 Task: Look for space in Kadayanallur, India from 5th September, 2023 to 13th September, 2023 for 6 adults in price range Rs.15000 to Rs.20000. Place can be entire place with 3 bedrooms having 3 beds and 3 bathrooms. Property type can be house, flat, guest house. Booking option can be shelf check-in. Required host language is English.
Action: Mouse moved to (445, 111)
Screenshot: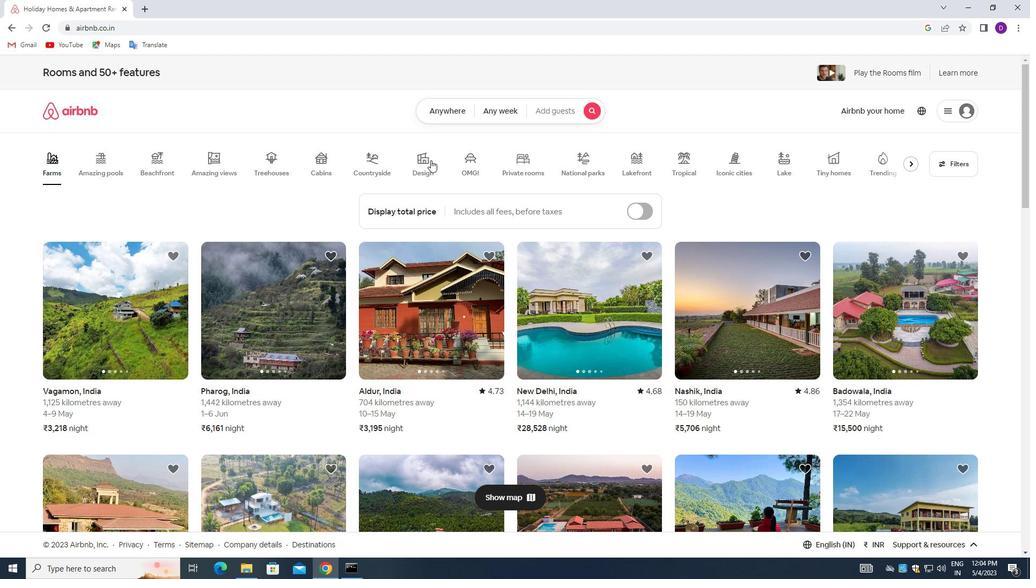 
Action: Mouse pressed left at (445, 111)
Screenshot: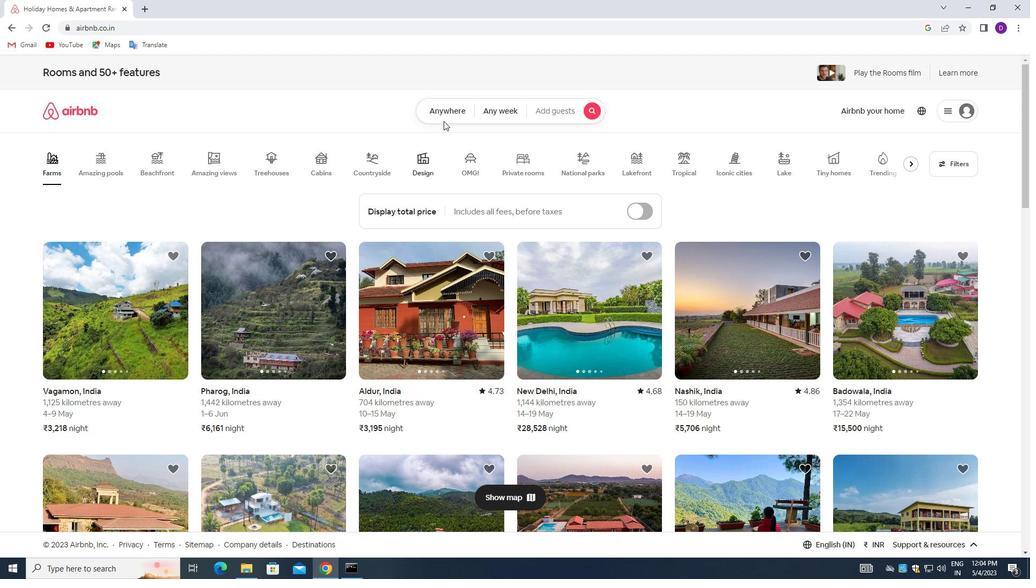 
Action: Mouse moved to (385, 151)
Screenshot: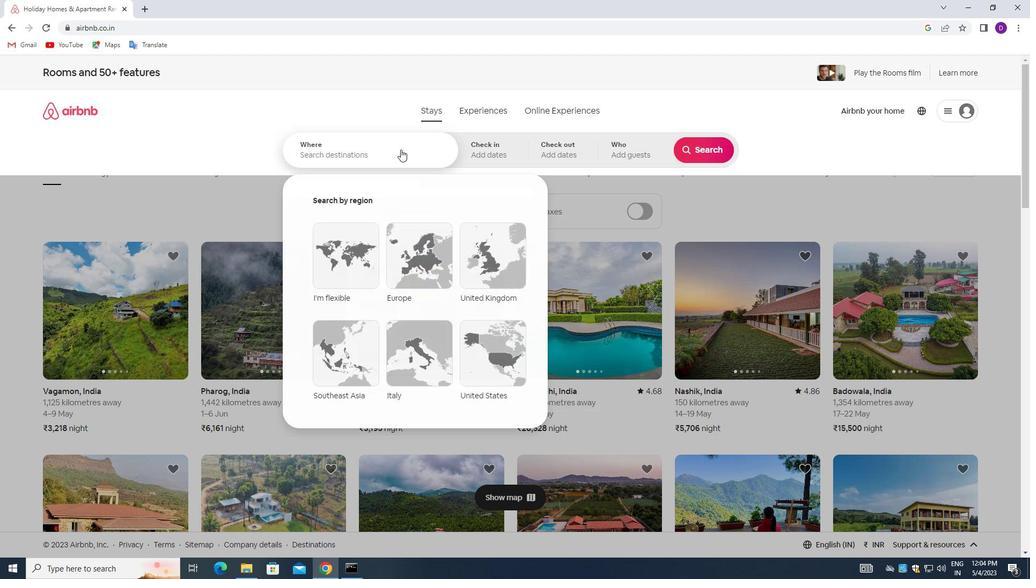 
Action: Mouse pressed left at (385, 151)
Screenshot: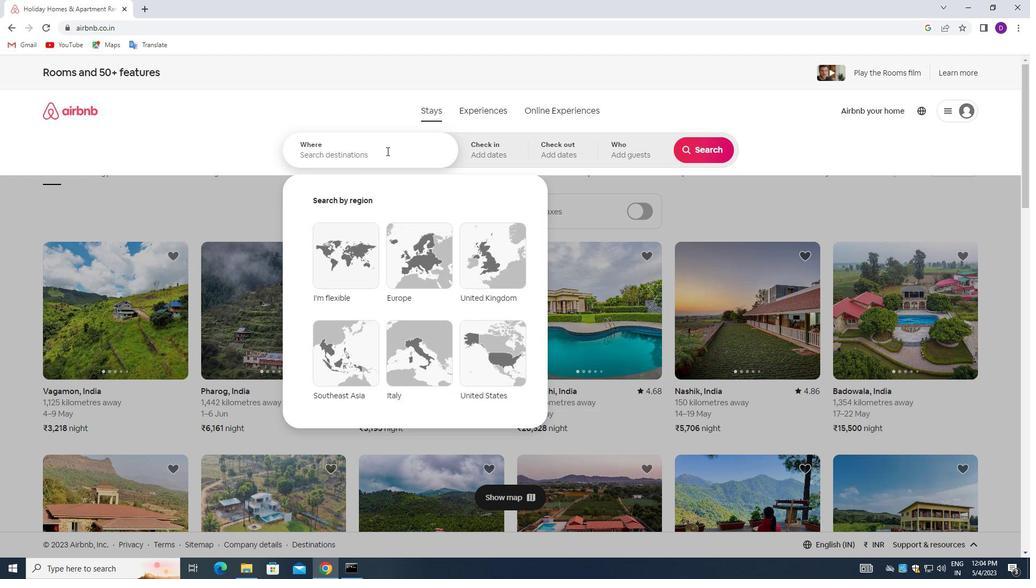 
Action: Mouse moved to (222, 140)
Screenshot: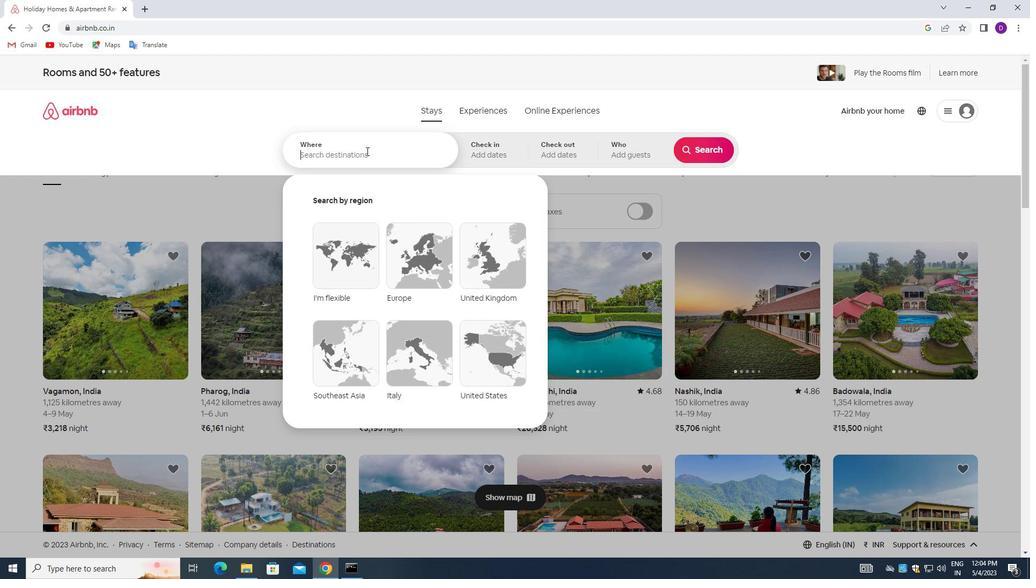 
Action: Key pressed <Key.shift>KADAYANALLUR,<Key.space><Key.shift>INDIA<Key.enter>
Screenshot: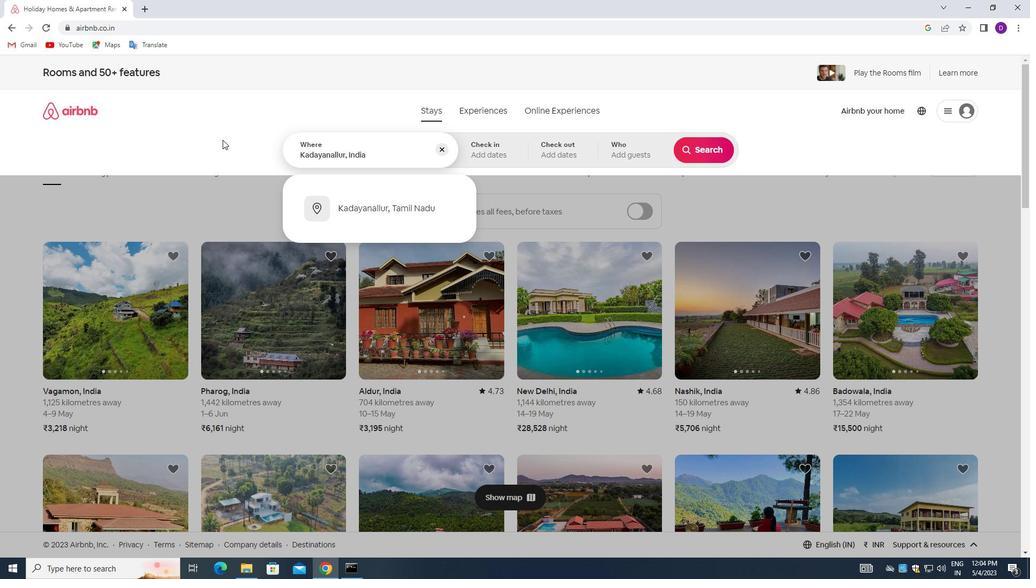 
Action: Mouse moved to (699, 237)
Screenshot: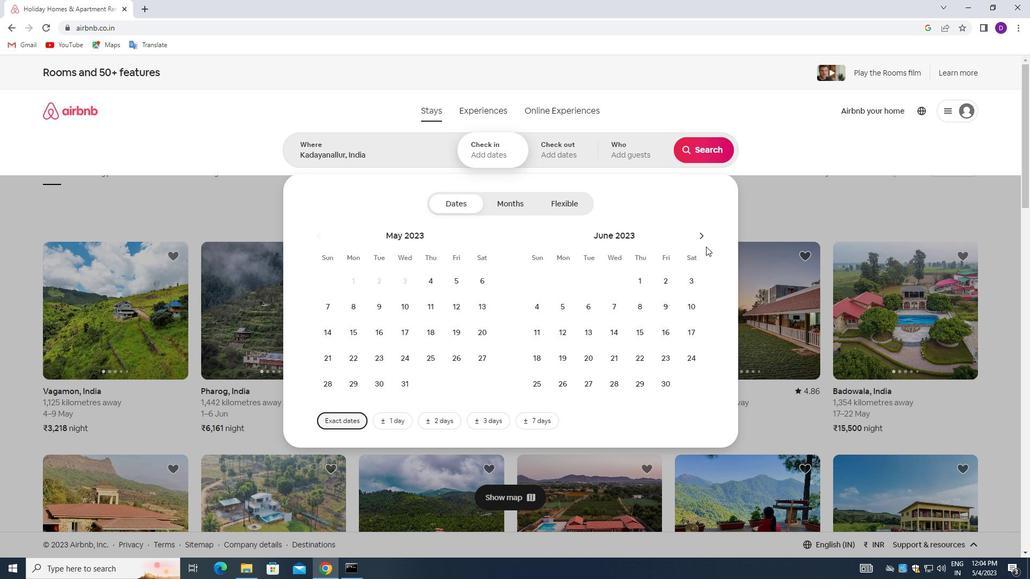 
Action: Mouse pressed left at (699, 237)
Screenshot: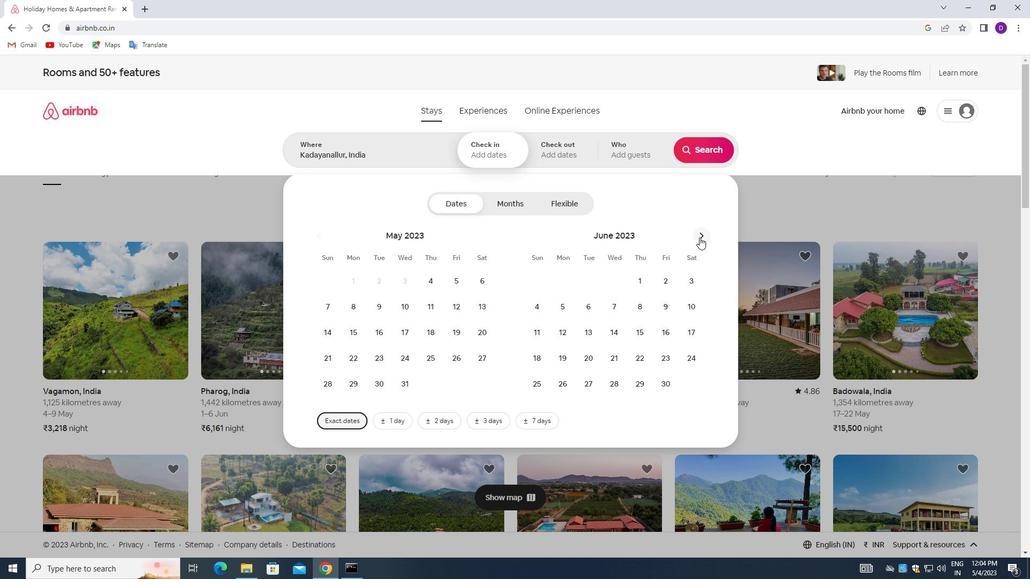 
Action: Mouse pressed left at (699, 237)
Screenshot: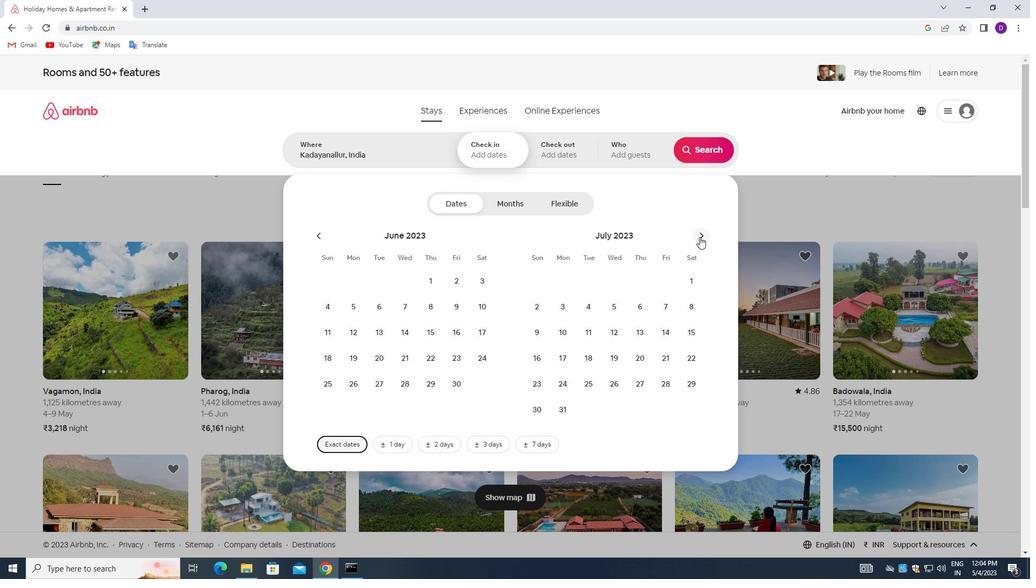 
Action: Mouse pressed left at (699, 237)
Screenshot: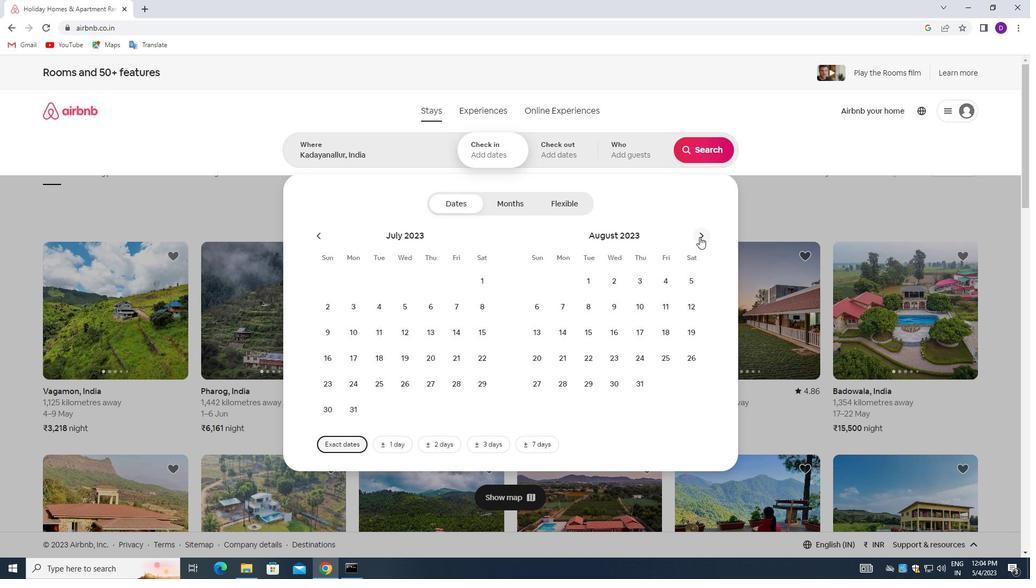 
Action: Mouse moved to (588, 307)
Screenshot: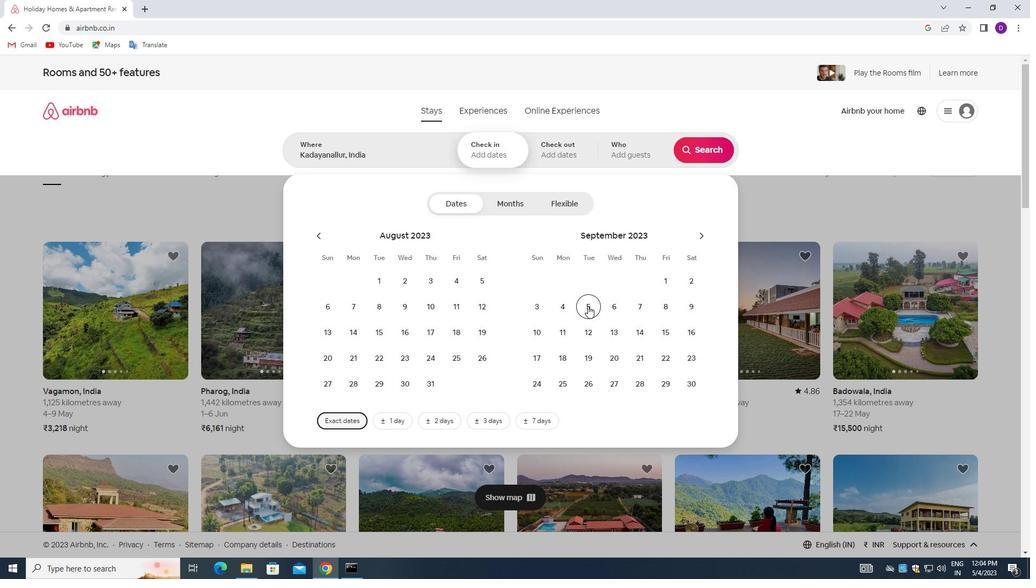 
Action: Mouse pressed left at (588, 307)
Screenshot: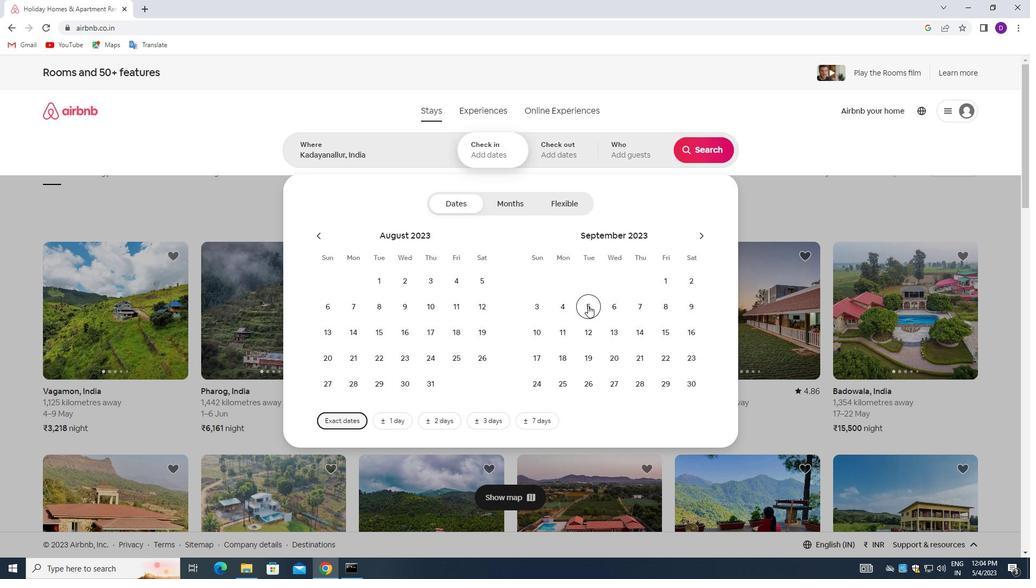 
Action: Mouse moved to (609, 331)
Screenshot: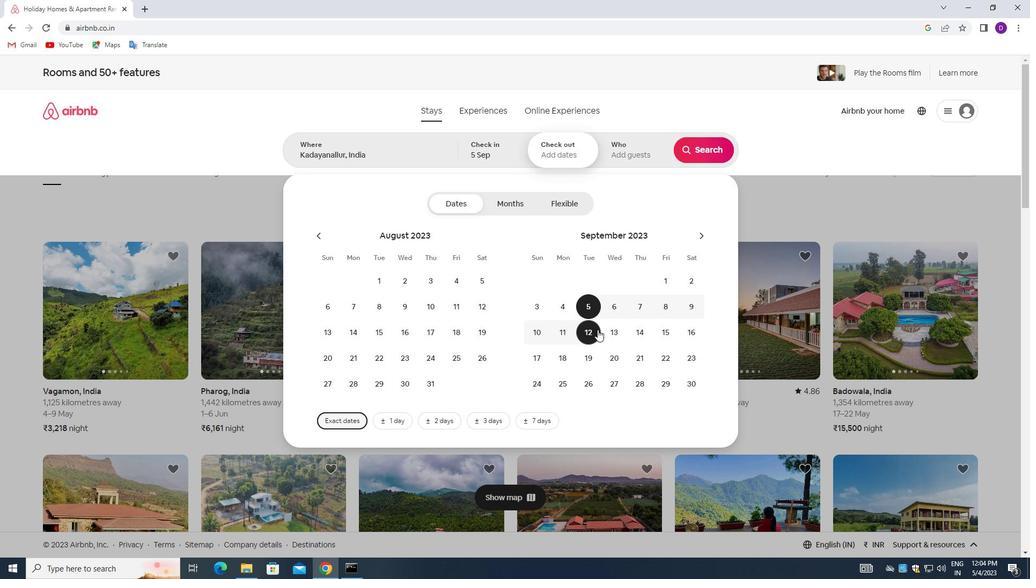 
Action: Mouse pressed left at (609, 331)
Screenshot: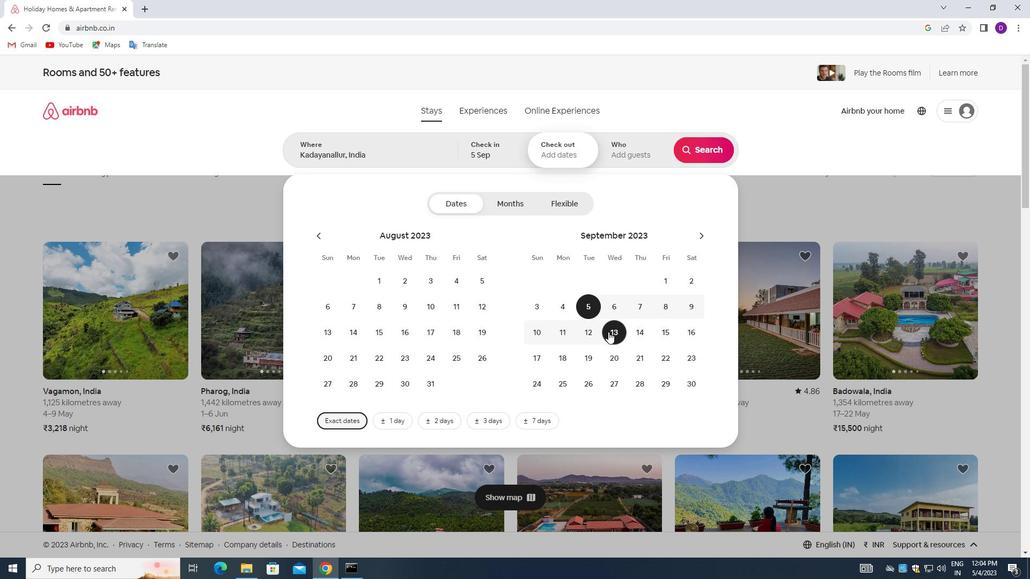 
Action: Mouse moved to (631, 151)
Screenshot: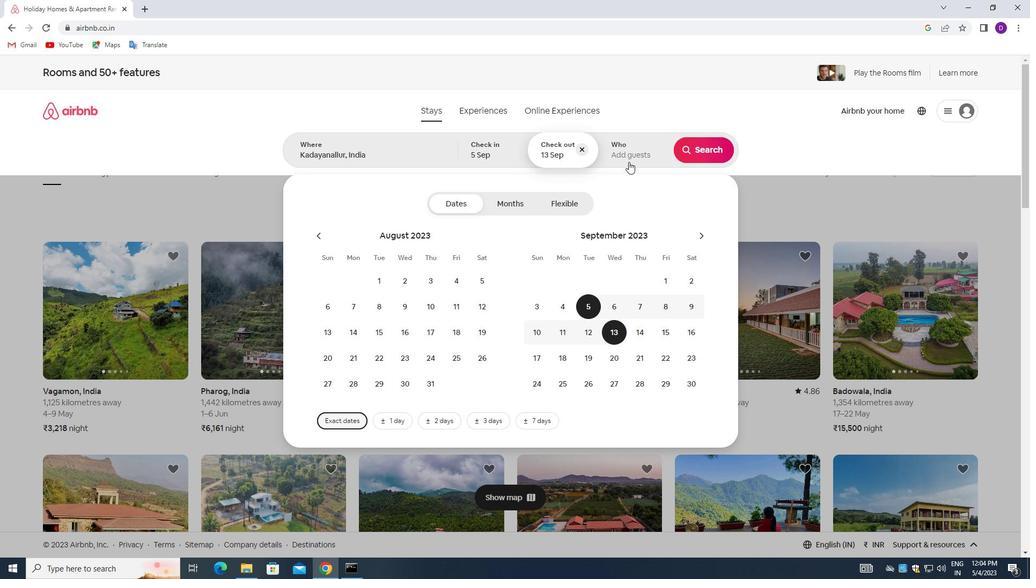 
Action: Mouse pressed left at (631, 151)
Screenshot: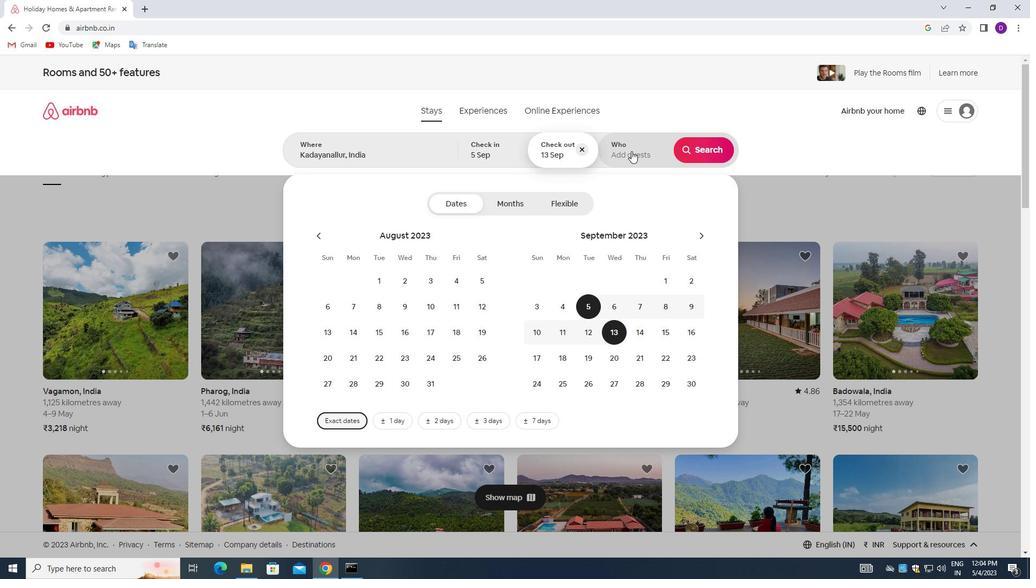 
Action: Mouse moved to (708, 209)
Screenshot: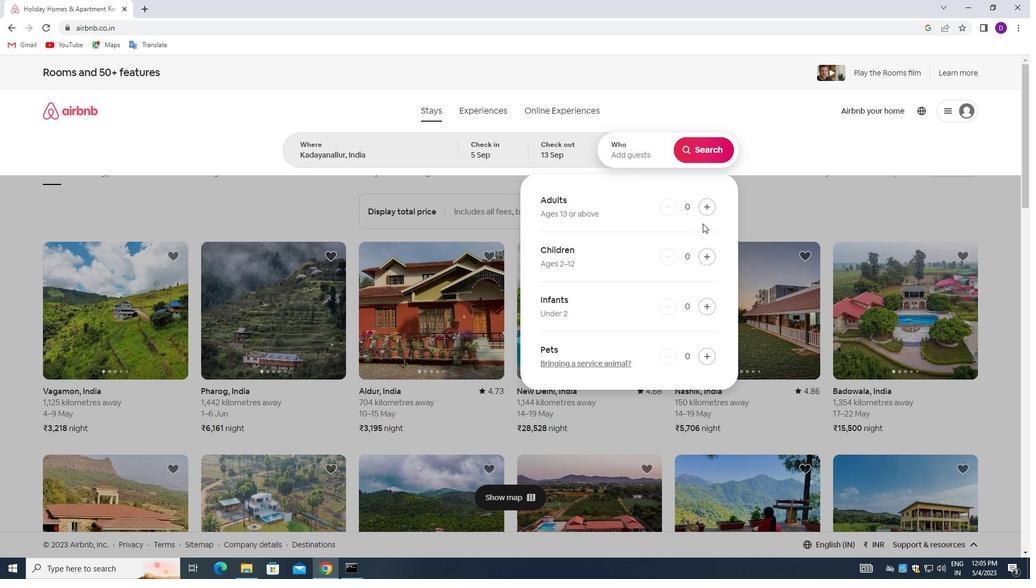 
Action: Mouse pressed left at (708, 209)
Screenshot: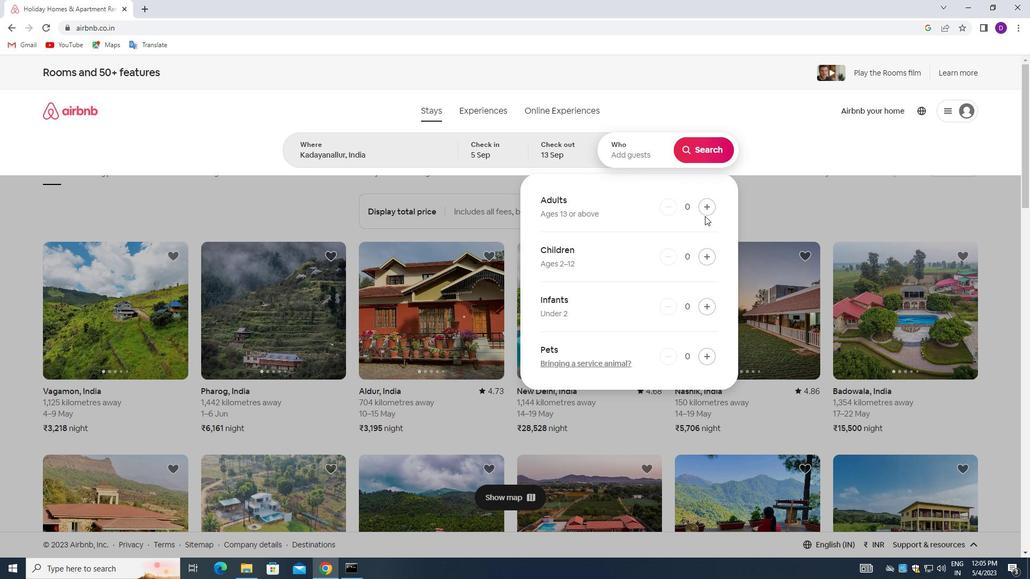 
Action: Mouse moved to (708, 209)
Screenshot: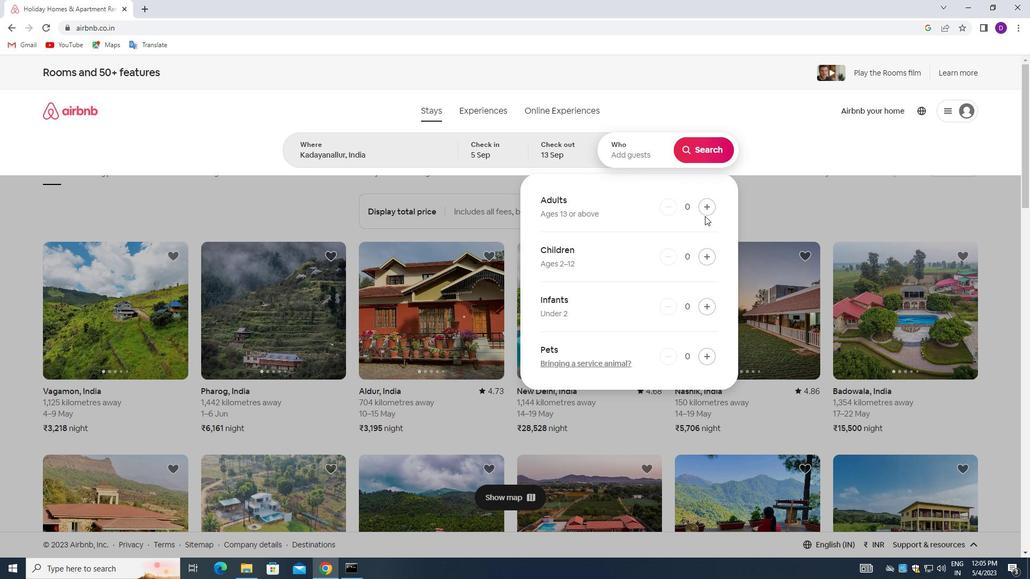 
Action: Mouse pressed left at (708, 209)
Screenshot: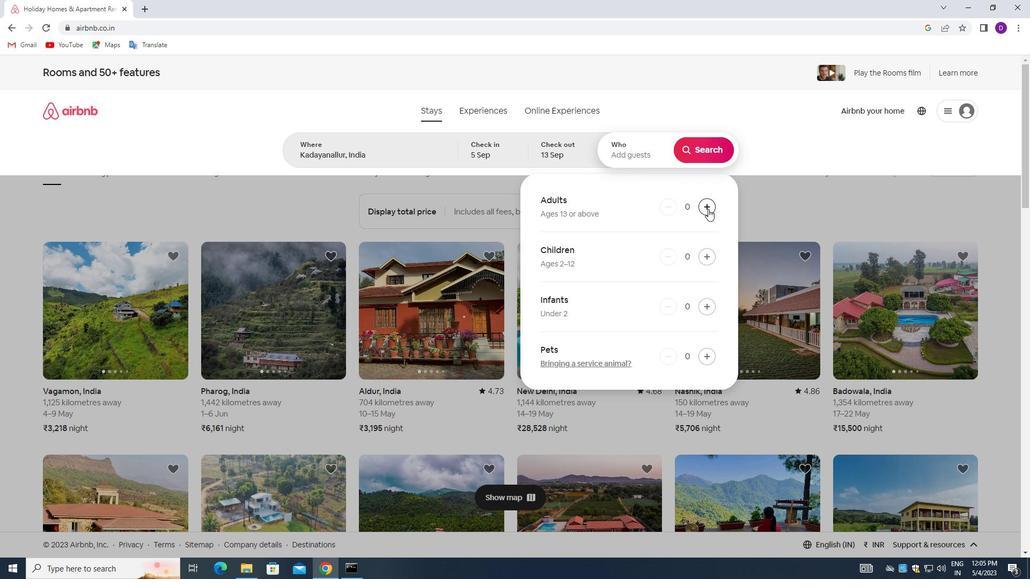 
Action: Mouse pressed left at (708, 209)
Screenshot: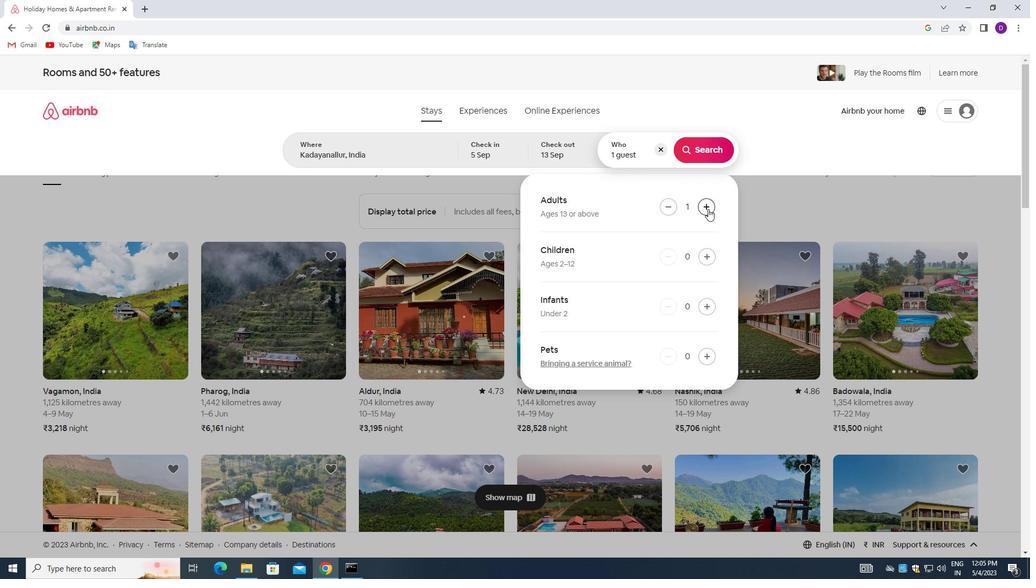 
Action: Mouse pressed left at (708, 209)
Screenshot: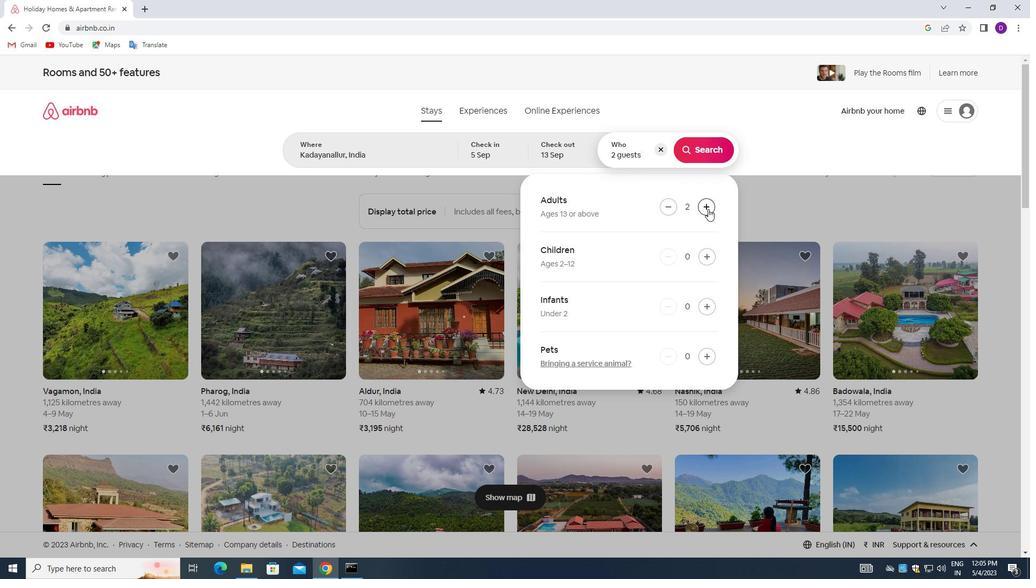 
Action: Mouse pressed left at (708, 209)
Screenshot: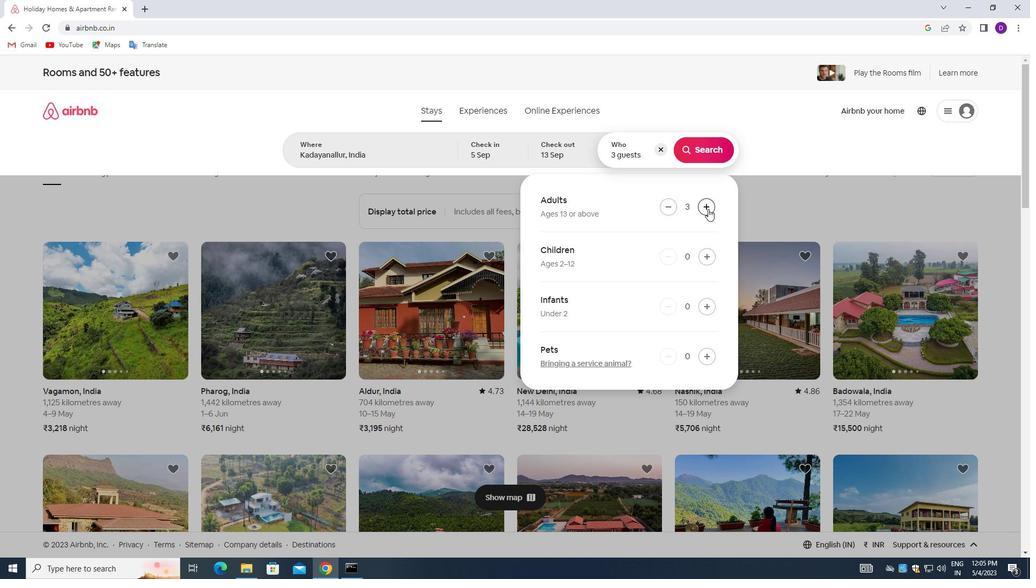 
Action: Mouse pressed left at (708, 209)
Screenshot: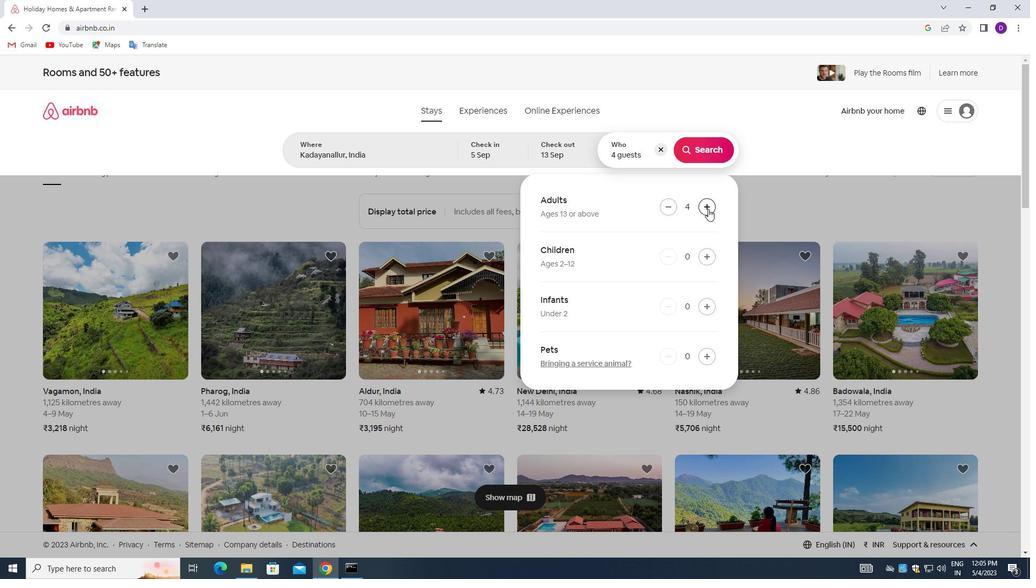 
Action: Mouse moved to (696, 152)
Screenshot: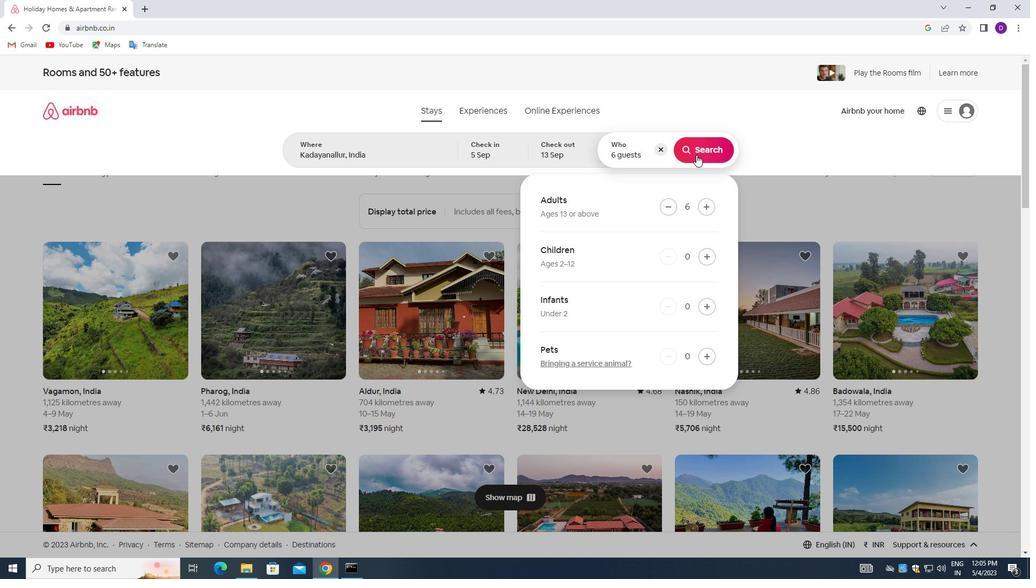 
Action: Mouse pressed left at (696, 152)
Screenshot: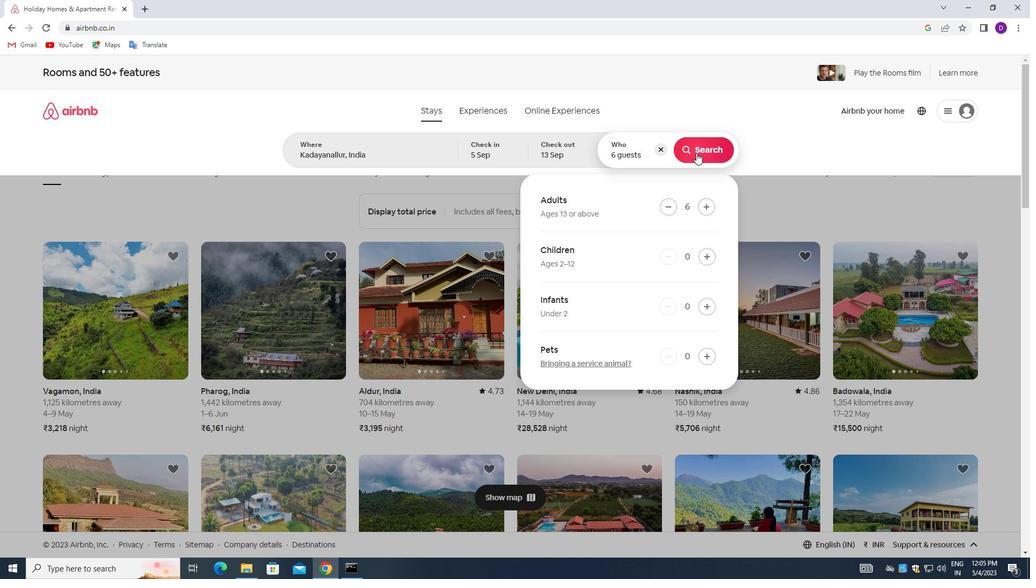 
Action: Mouse moved to (970, 116)
Screenshot: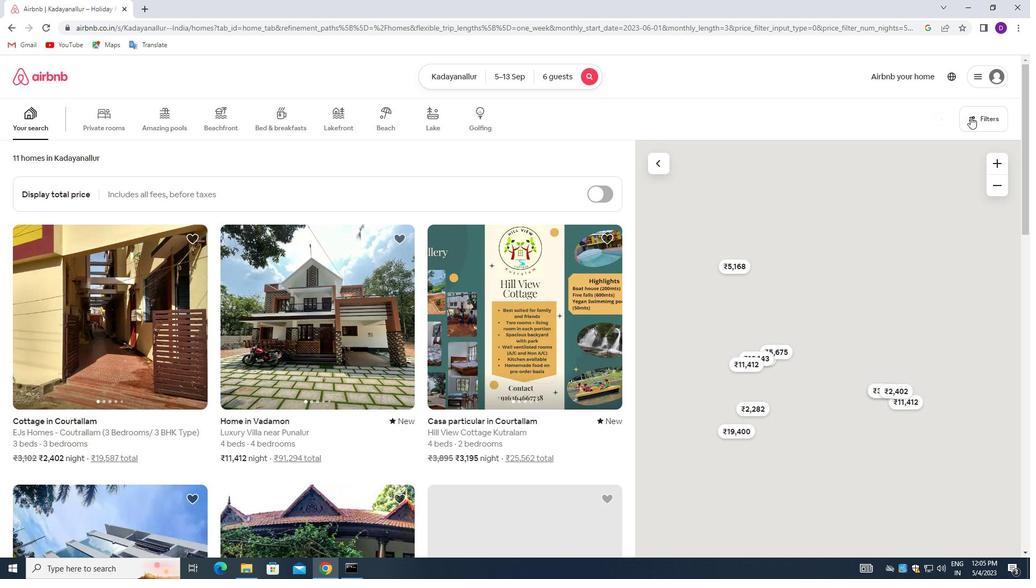 
Action: Mouse pressed left at (970, 116)
Screenshot: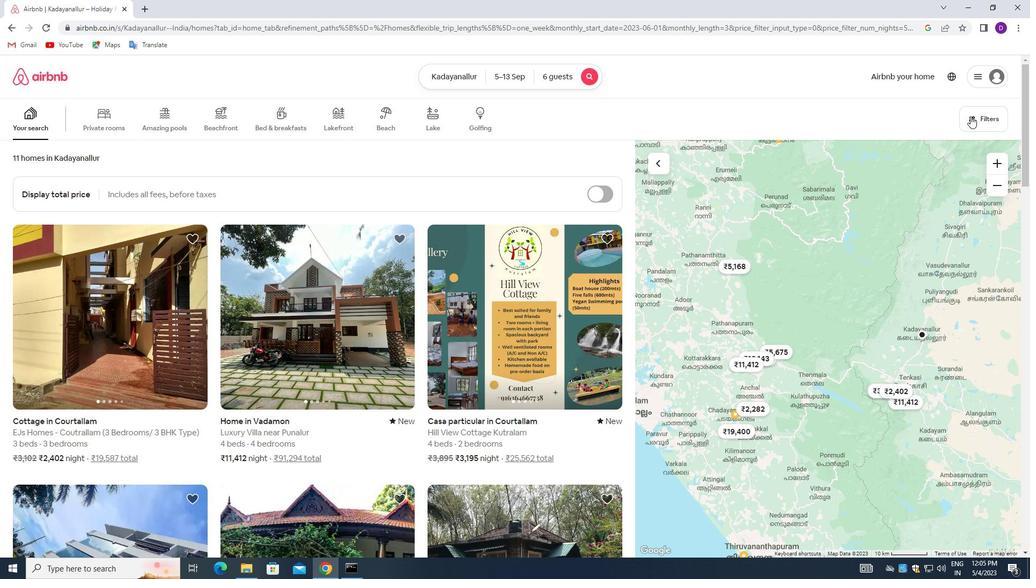 
Action: Mouse moved to (374, 254)
Screenshot: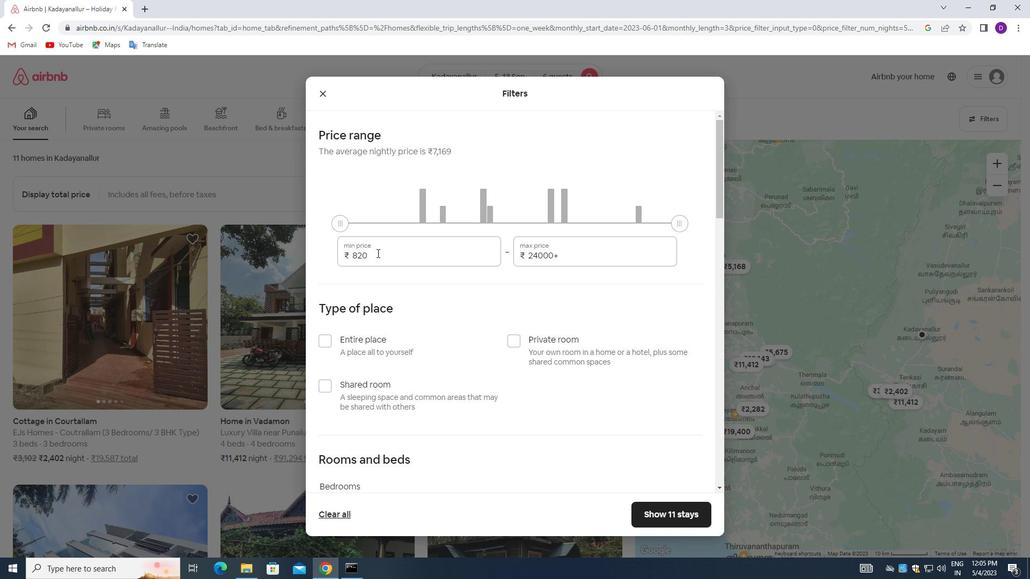 
Action: Mouse pressed left at (374, 254)
Screenshot: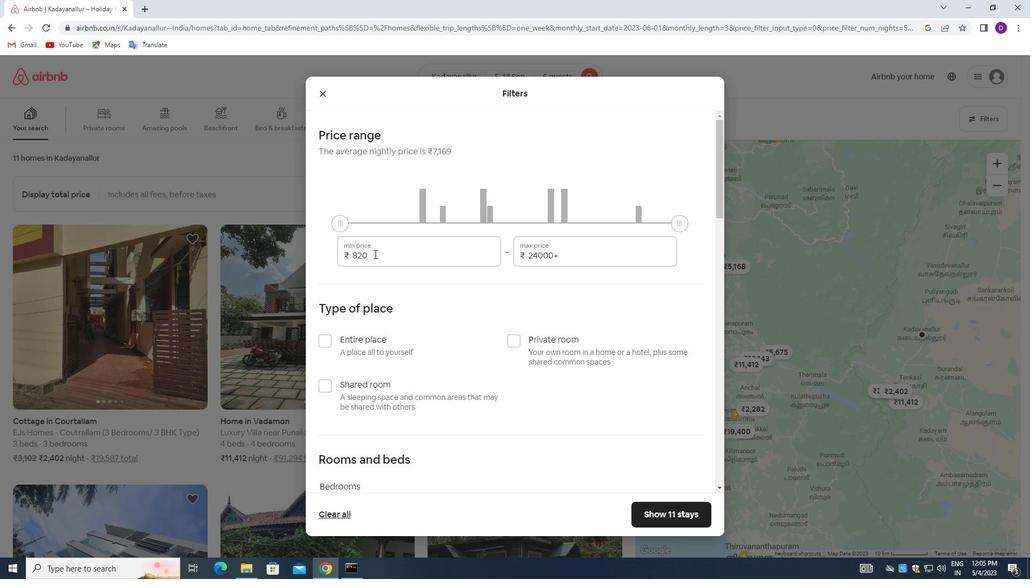 
Action: Mouse pressed left at (374, 254)
Screenshot: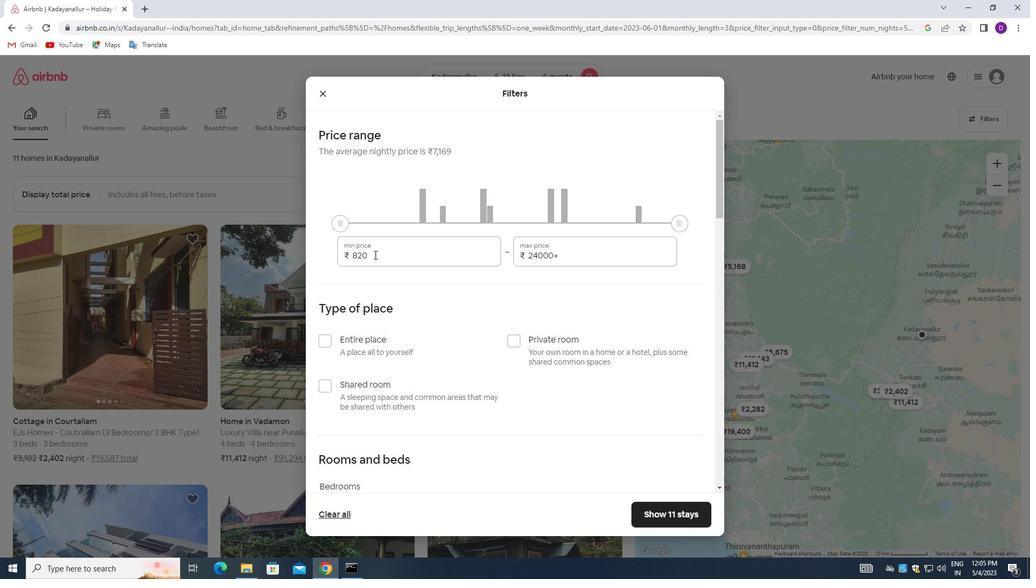 
Action: Key pressed 15000<Key.tab>20000
Screenshot: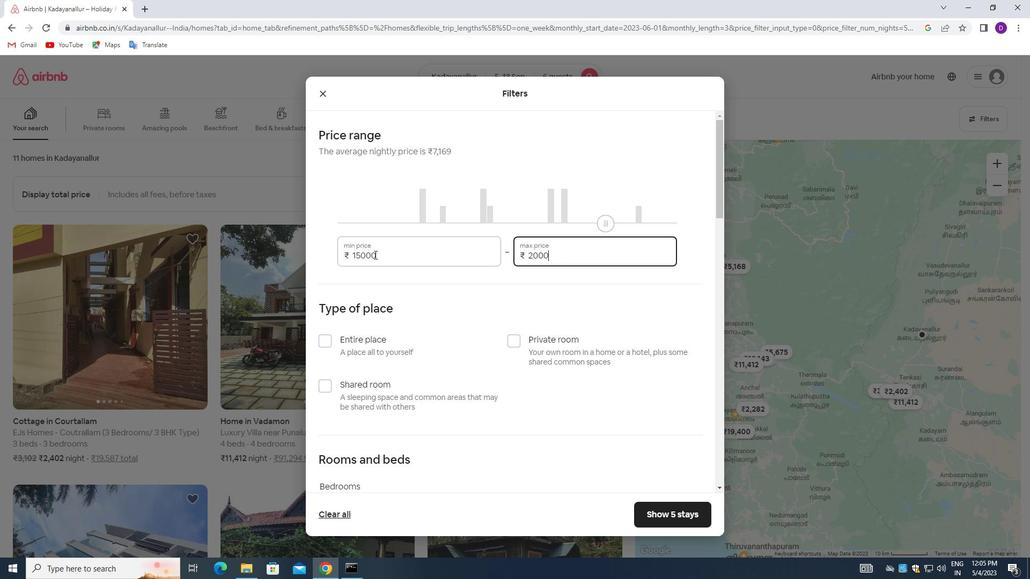 
Action: Mouse moved to (459, 356)
Screenshot: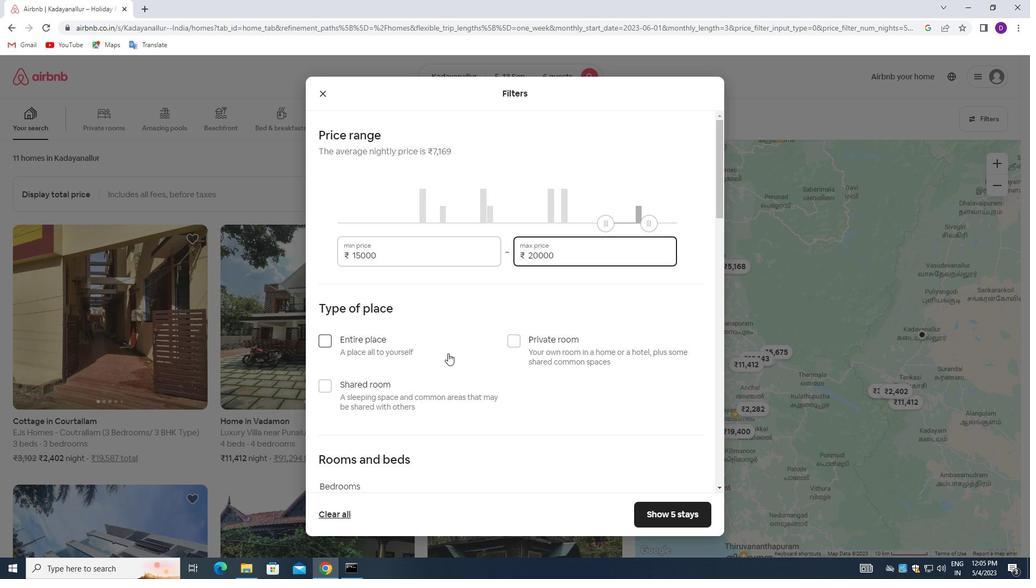 
Action: Mouse scrolled (459, 355) with delta (0, 0)
Screenshot: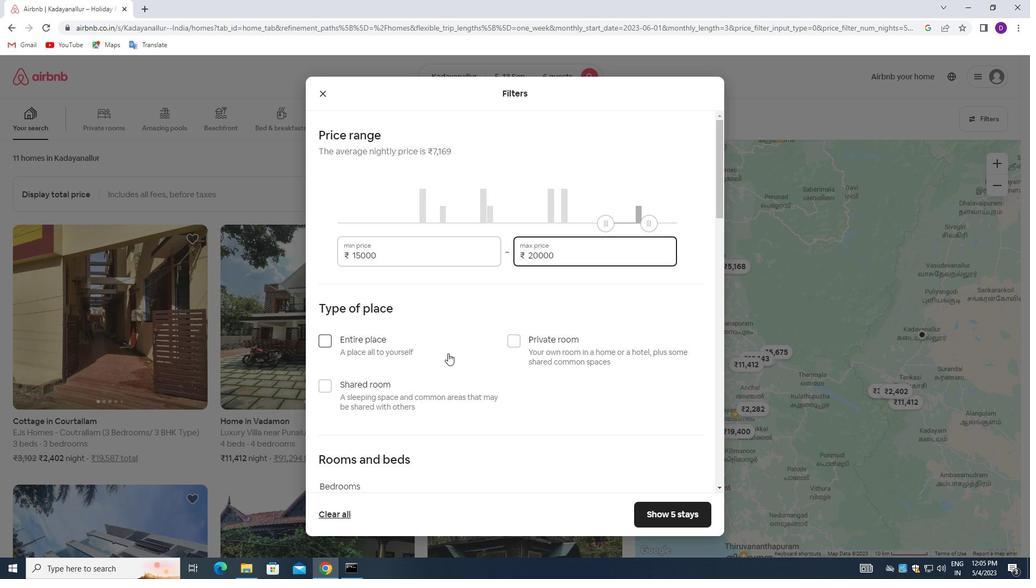 
Action: Mouse moved to (330, 288)
Screenshot: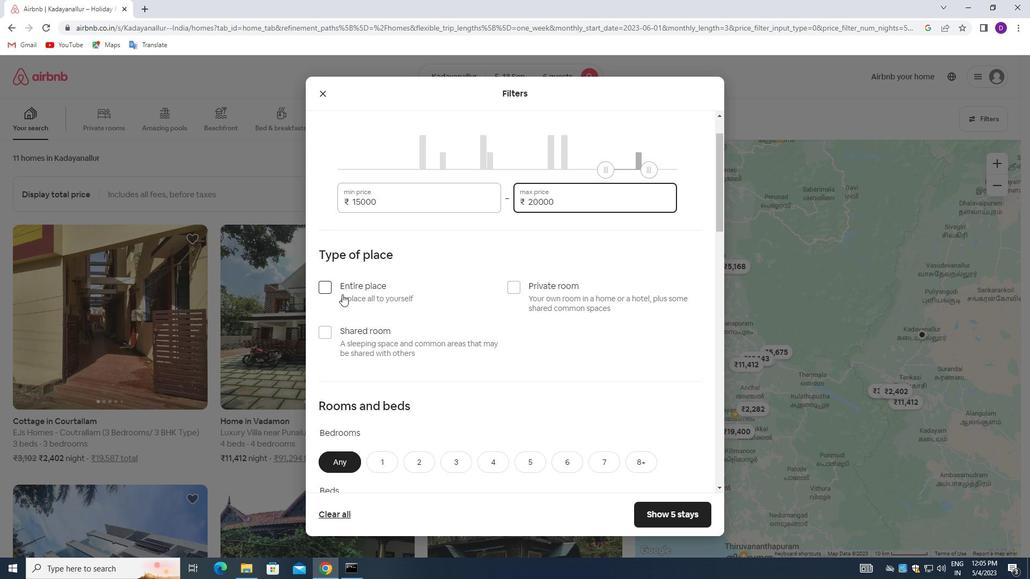 
Action: Mouse pressed left at (330, 288)
Screenshot: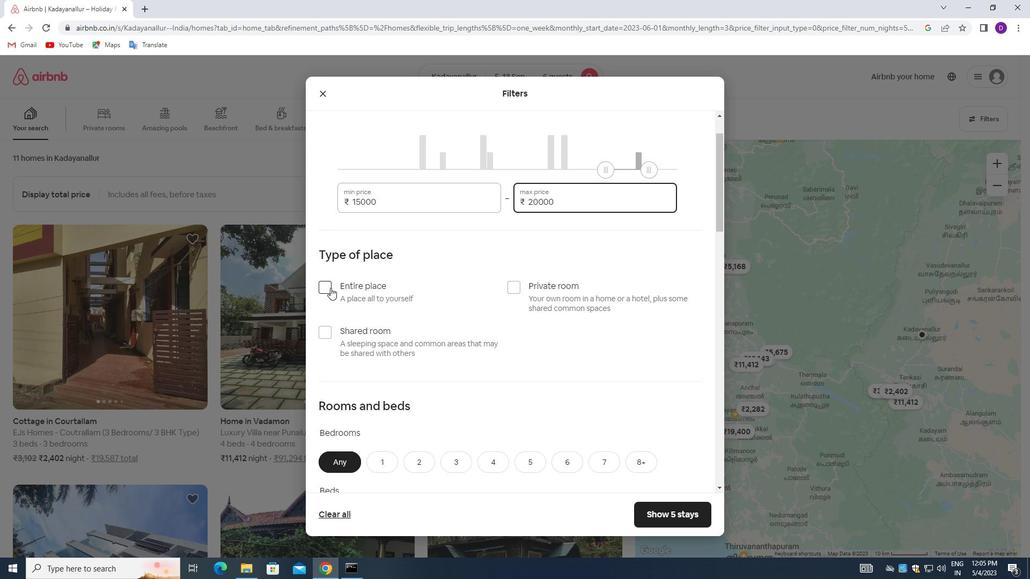 
Action: Mouse moved to (463, 316)
Screenshot: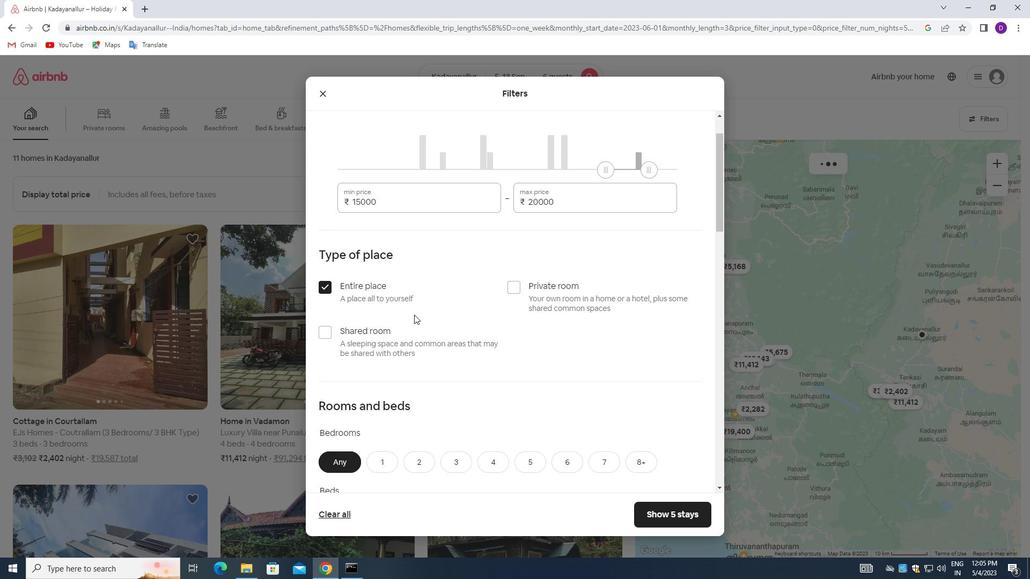 
Action: Mouse scrolled (463, 316) with delta (0, 0)
Screenshot: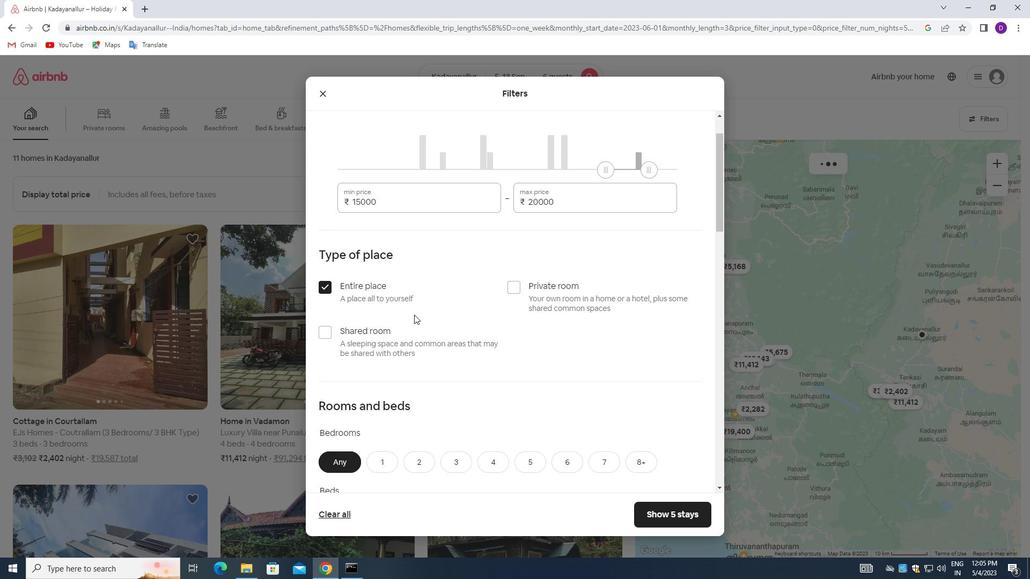 
Action: Mouse moved to (465, 317)
Screenshot: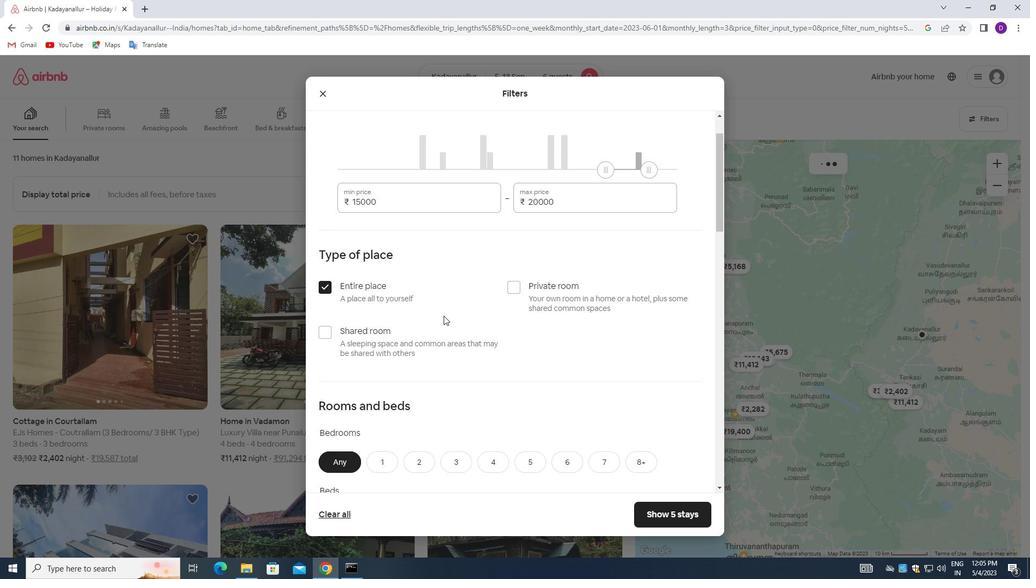 
Action: Mouse scrolled (465, 317) with delta (0, 0)
Screenshot: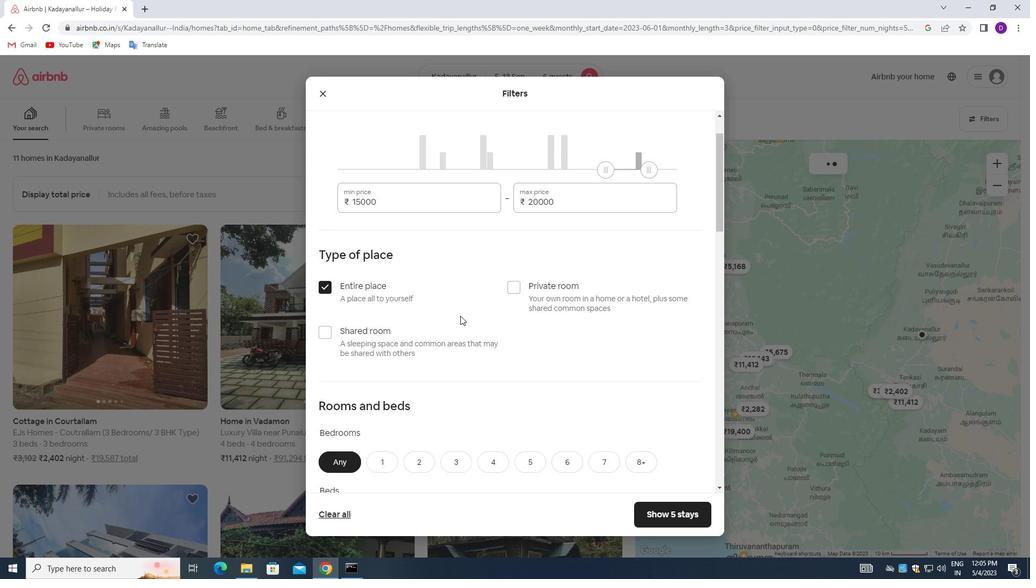 
Action: Mouse moved to (418, 353)
Screenshot: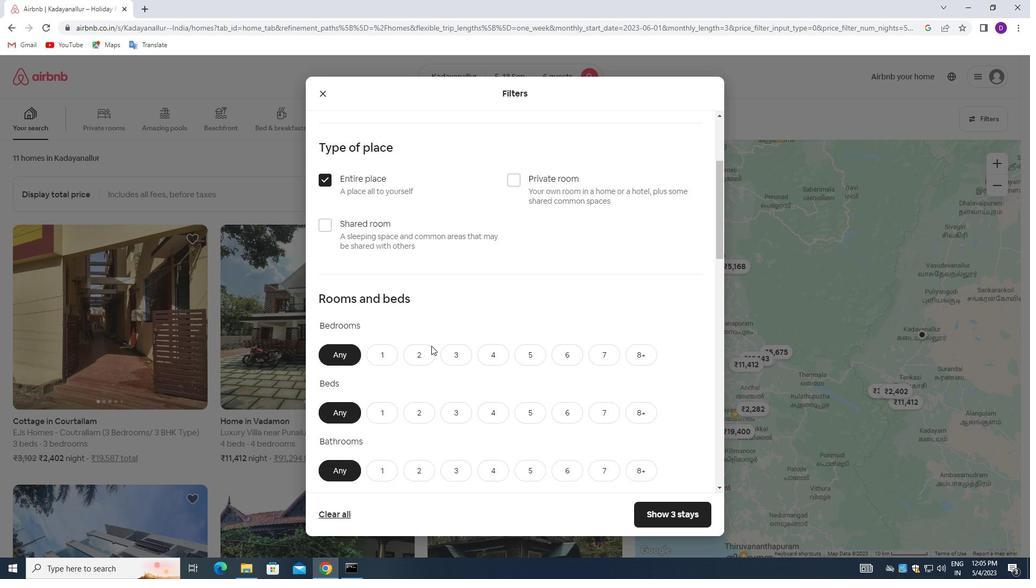 
Action: Mouse pressed left at (418, 353)
Screenshot: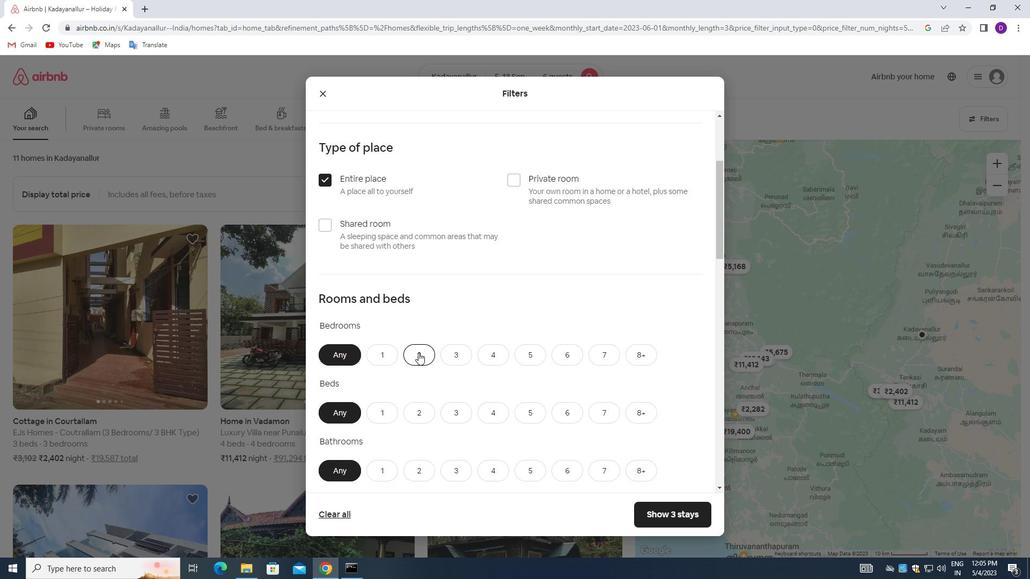 
Action: Mouse moved to (448, 353)
Screenshot: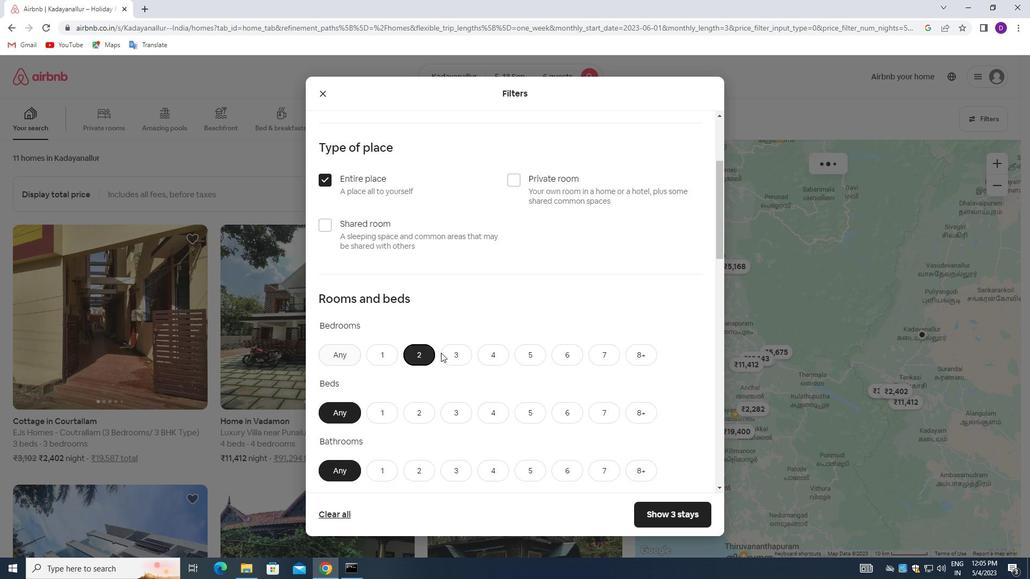 
Action: Mouse pressed left at (448, 353)
Screenshot: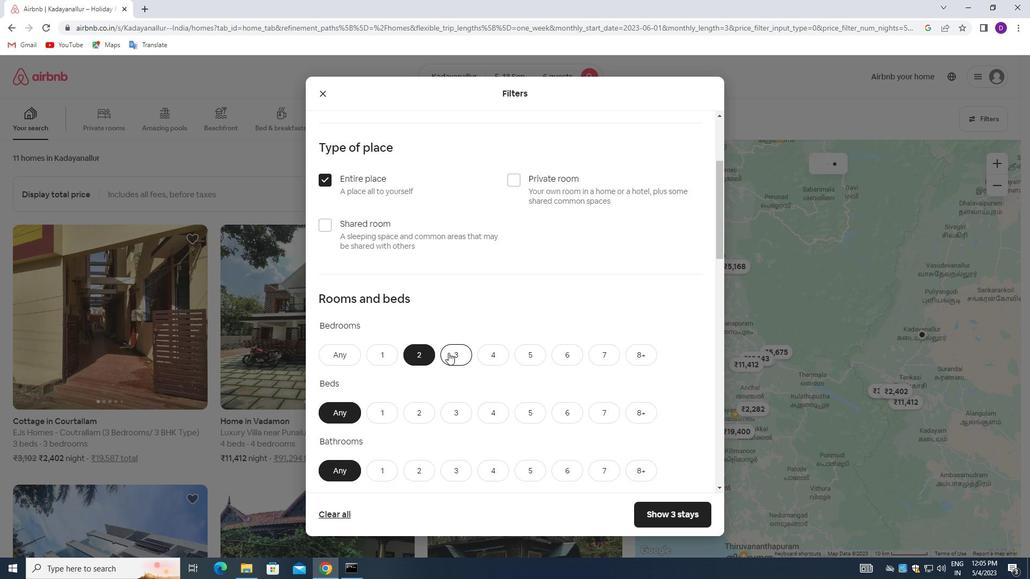 
Action: Mouse moved to (449, 353)
Screenshot: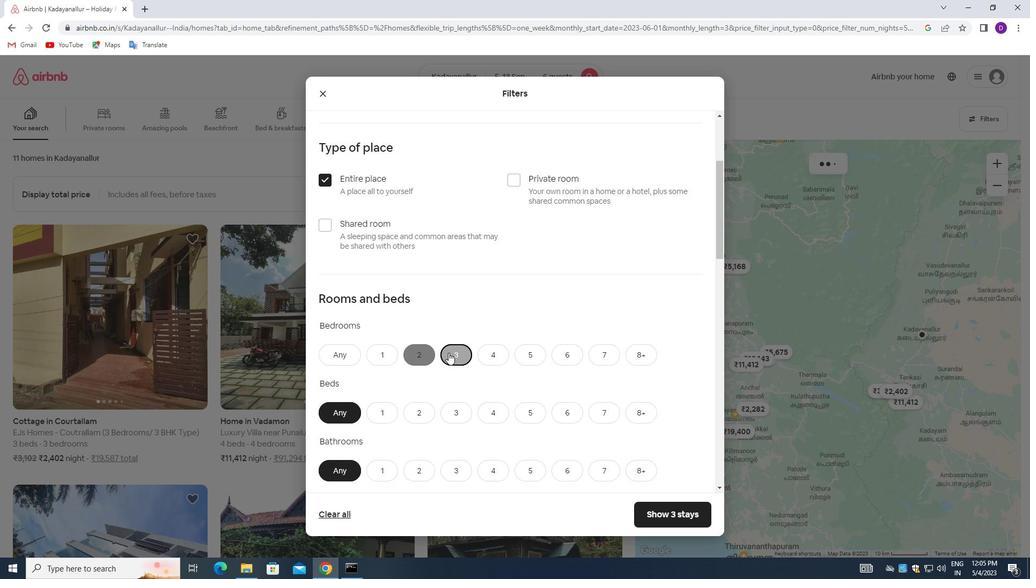 
Action: Mouse scrolled (449, 352) with delta (0, 0)
Screenshot: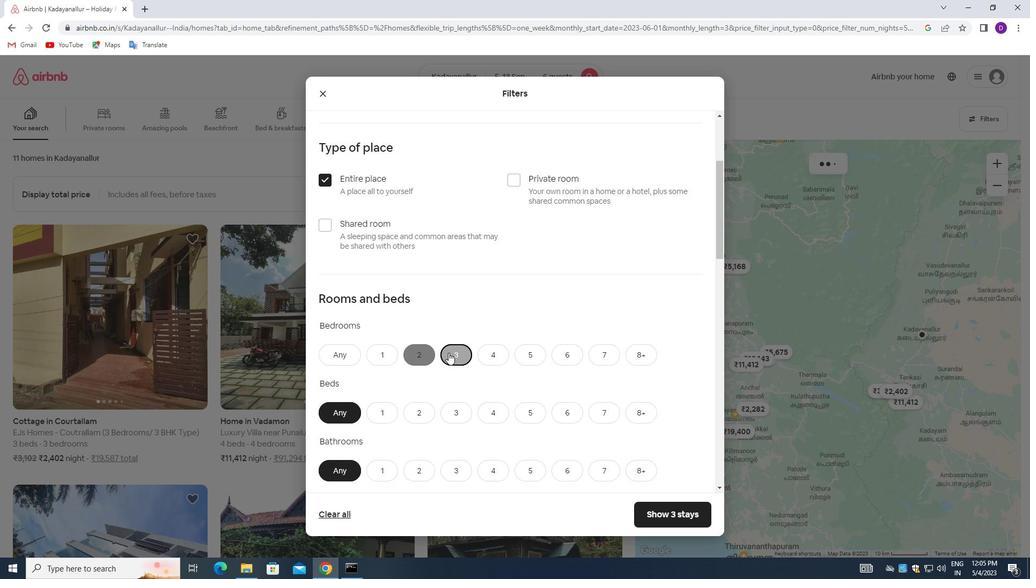 
Action: Mouse moved to (451, 355)
Screenshot: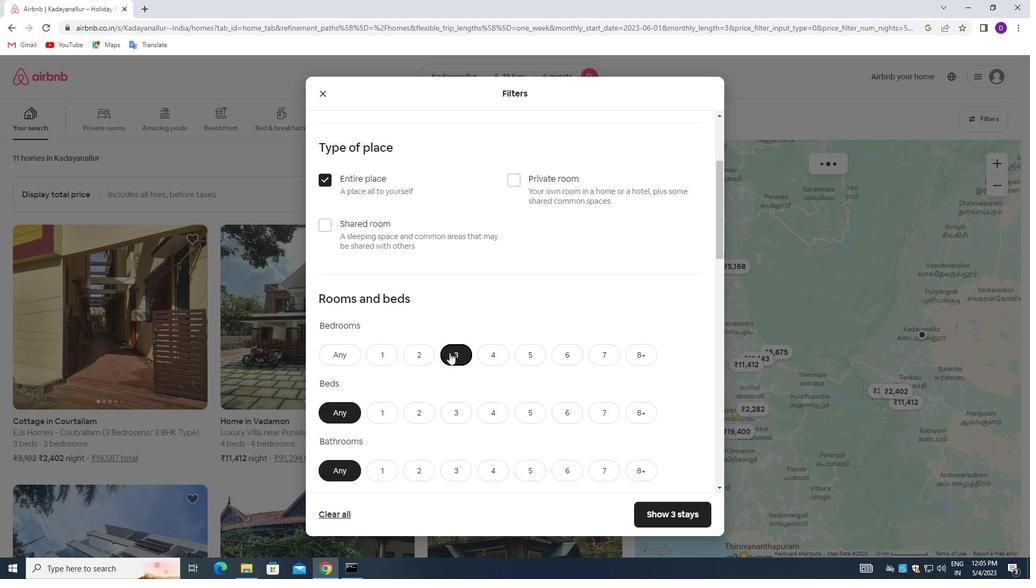 
Action: Mouse scrolled (451, 354) with delta (0, 0)
Screenshot: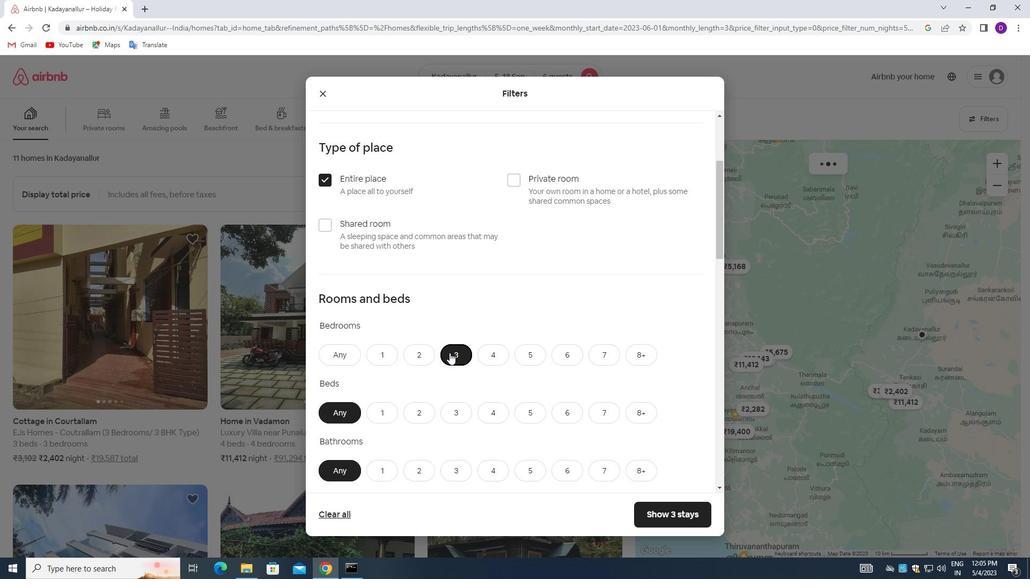 
Action: Mouse moved to (457, 301)
Screenshot: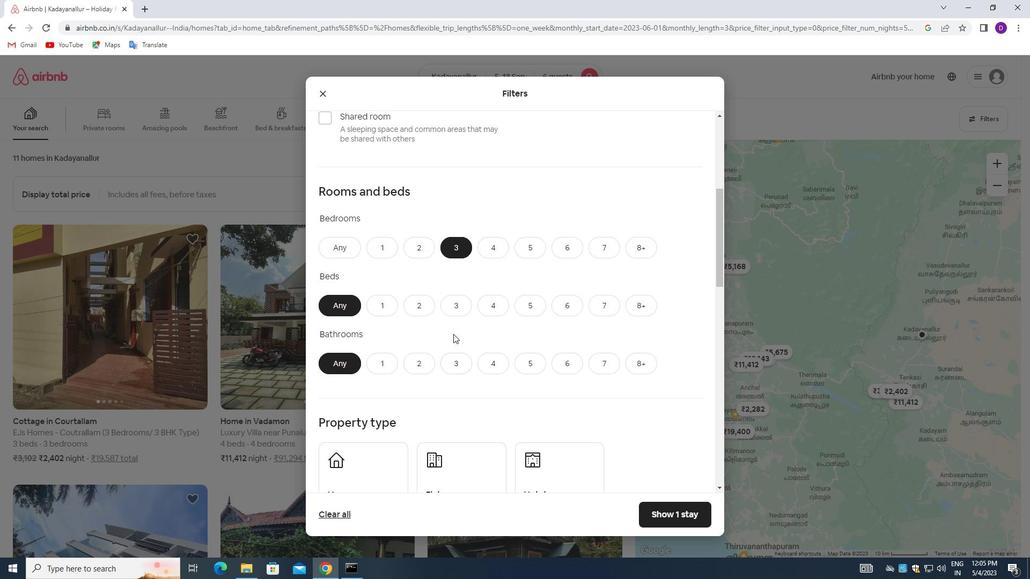 
Action: Mouse pressed left at (457, 301)
Screenshot: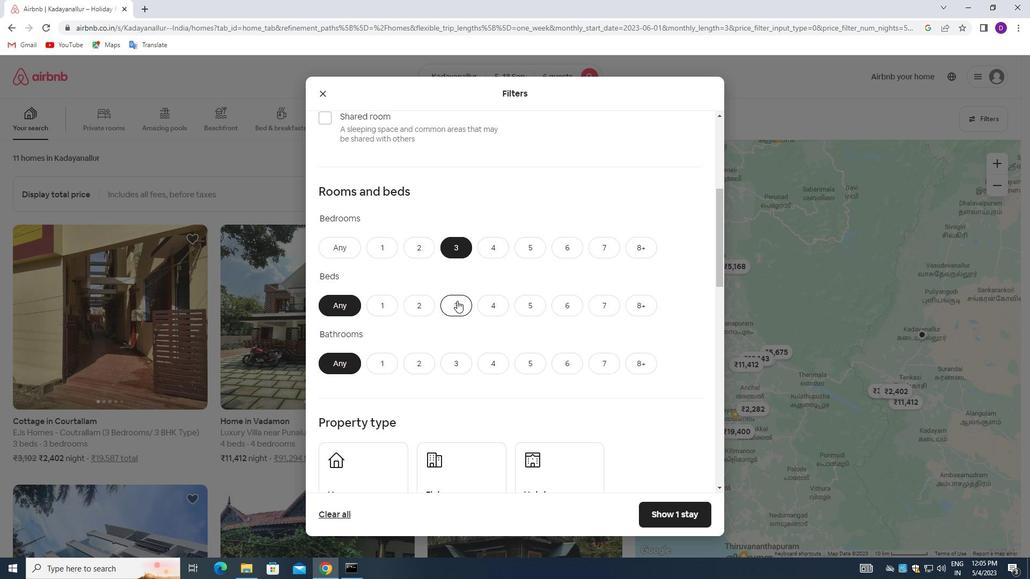 
Action: Mouse moved to (445, 364)
Screenshot: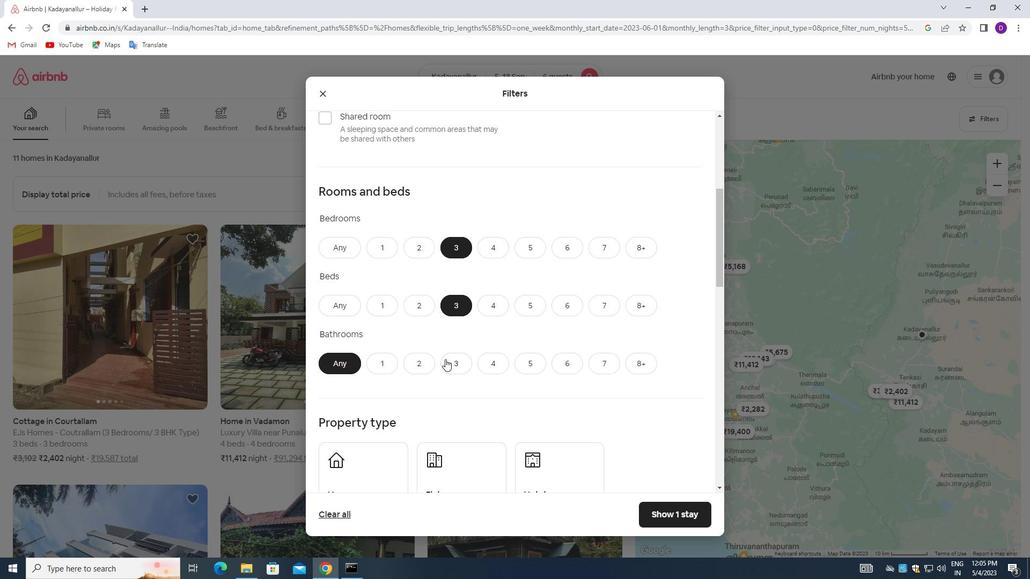 
Action: Mouse pressed left at (445, 364)
Screenshot: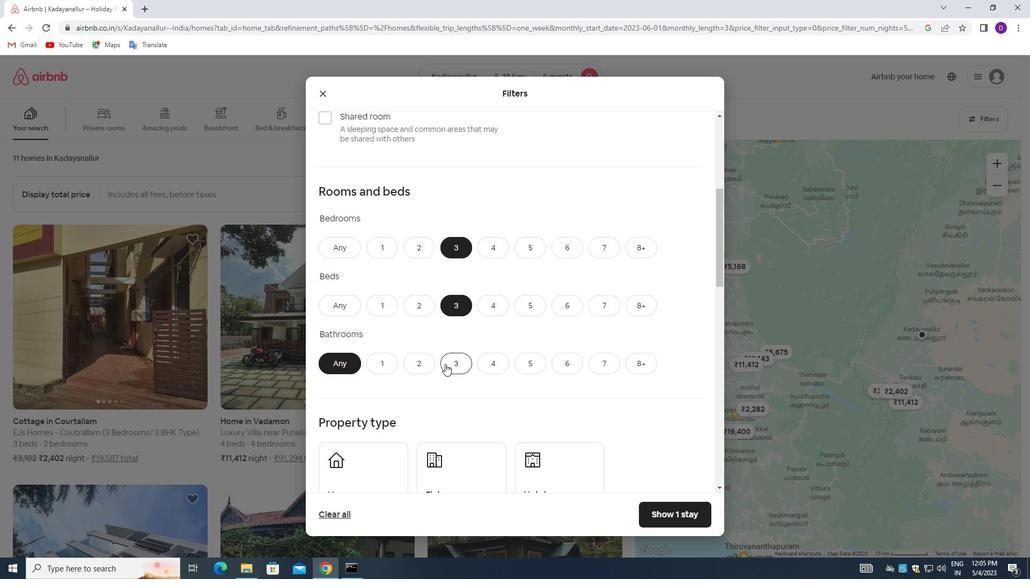 
Action: Mouse moved to (470, 330)
Screenshot: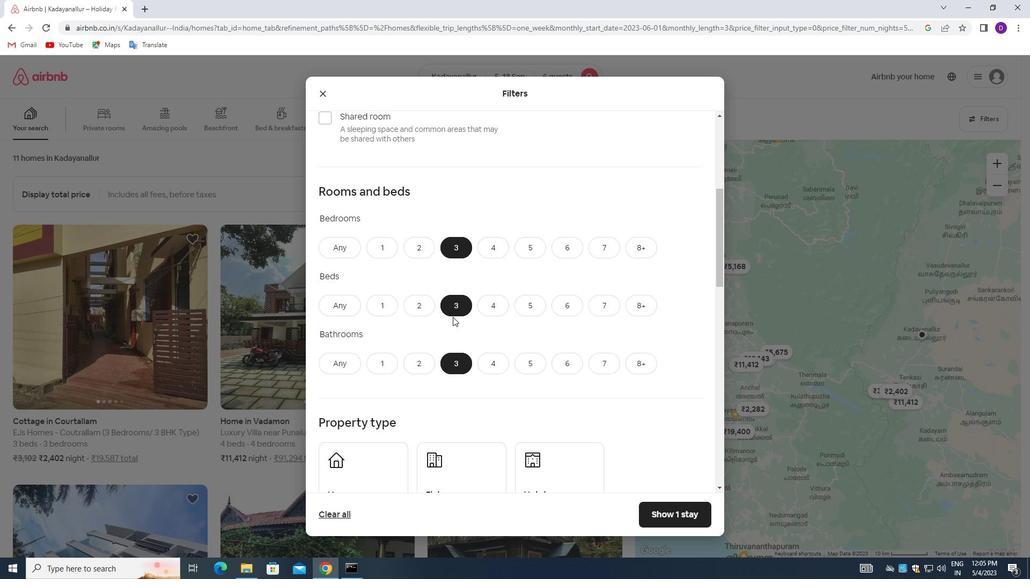 
Action: Mouse scrolled (470, 329) with delta (0, 0)
Screenshot: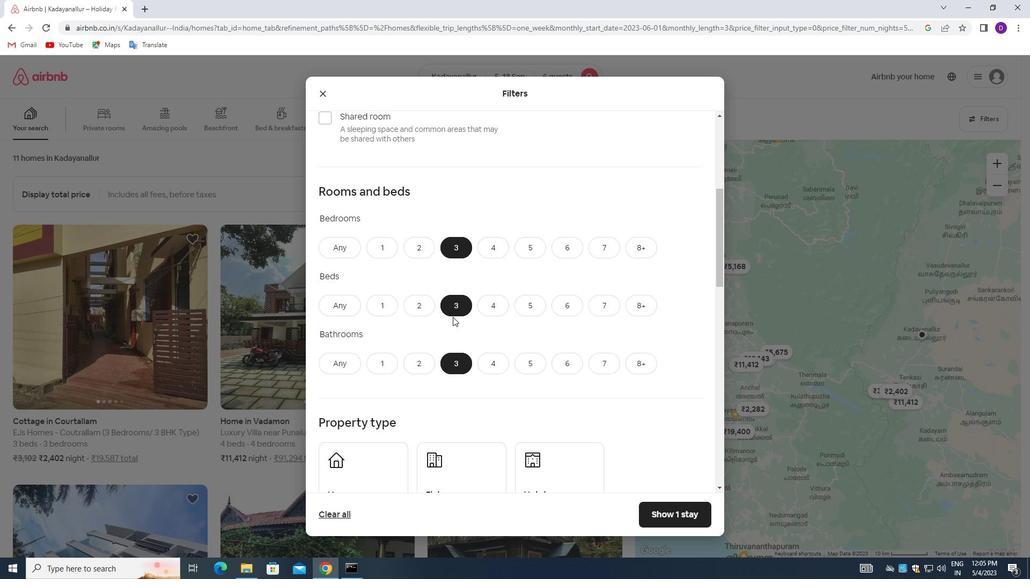
Action: Mouse moved to (471, 330)
Screenshot: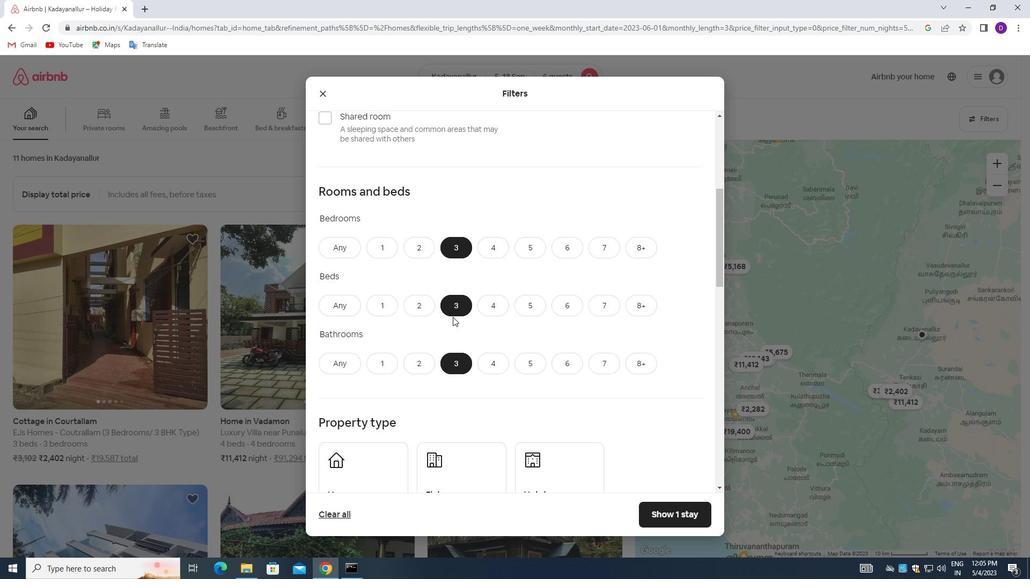 
Action: Mouse scrolled (471, 330) with delta (0, 0)
Screenshot: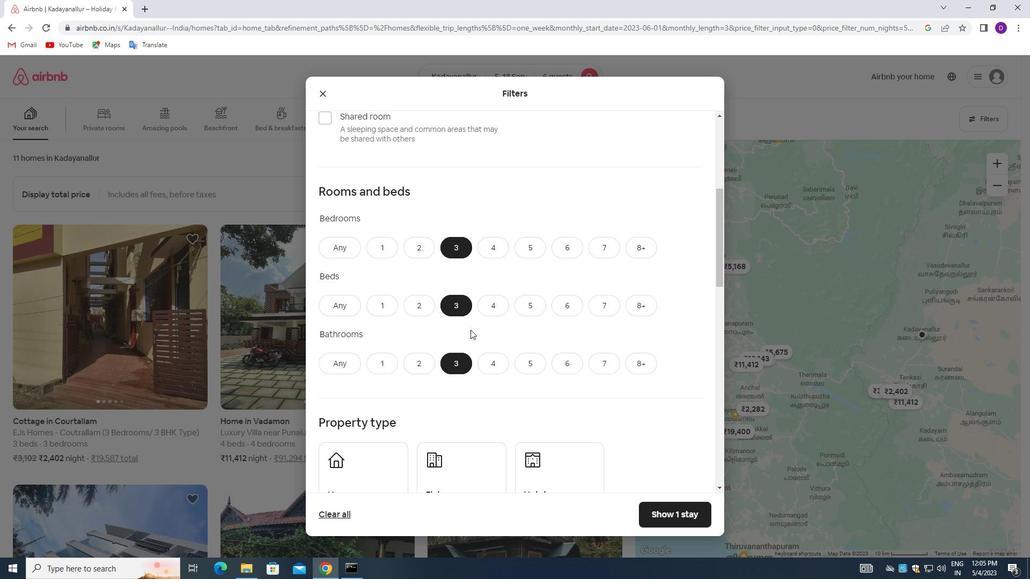 
Action: Mouse moved to (472, 332)
Screenshot: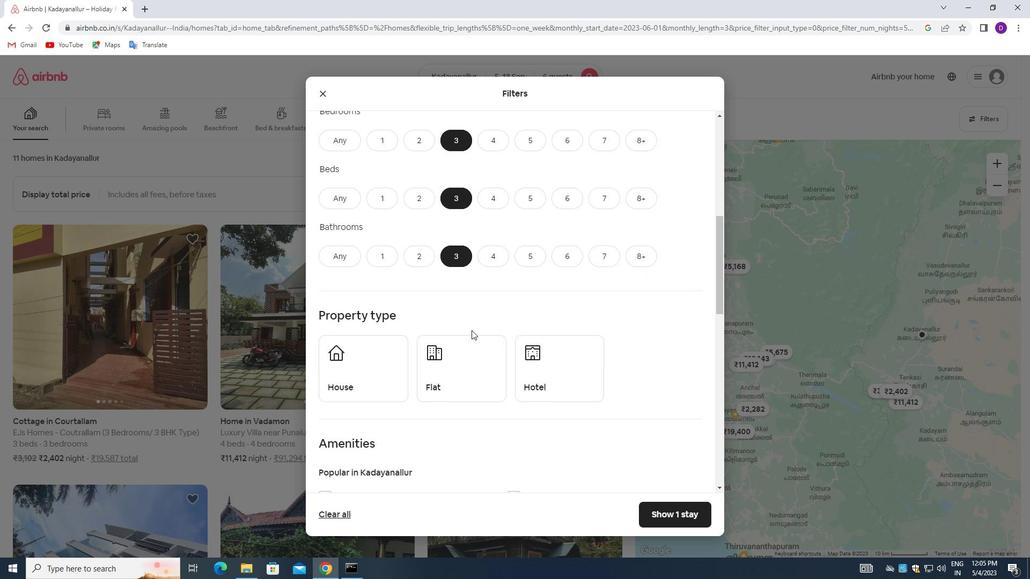 
Action: Mouse scrolled (472, 332) with delta (0, 0)
Screenshot: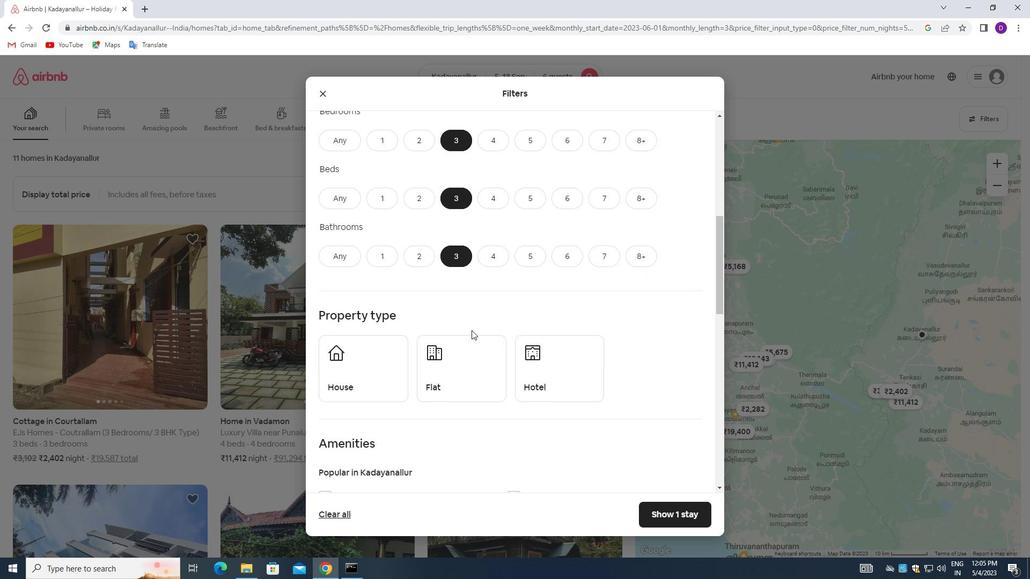 
Action: Mouse moved to (363, 323)
Screenshot: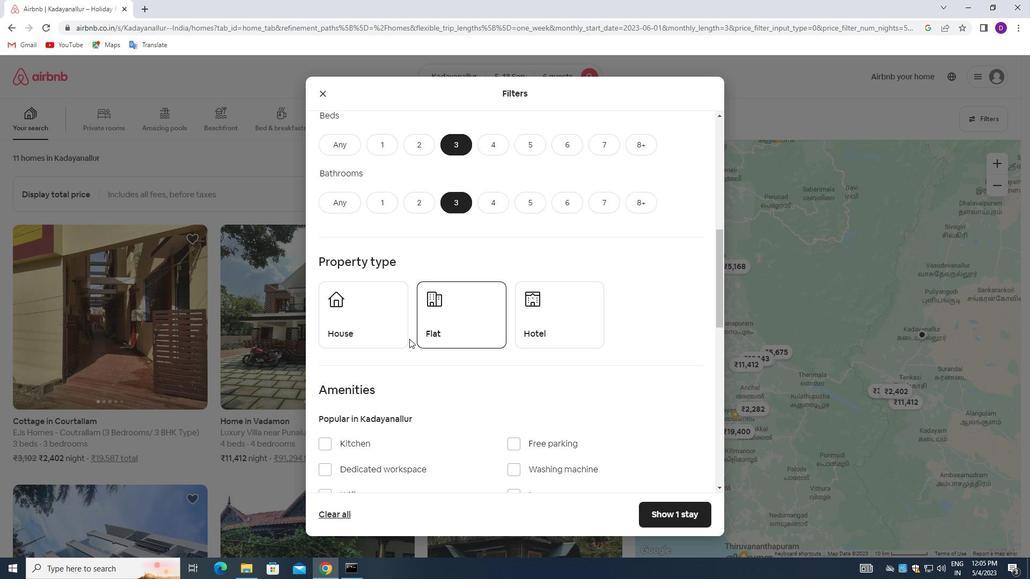 
Action: Mouse pressed left at (363, 323)
Screenshot: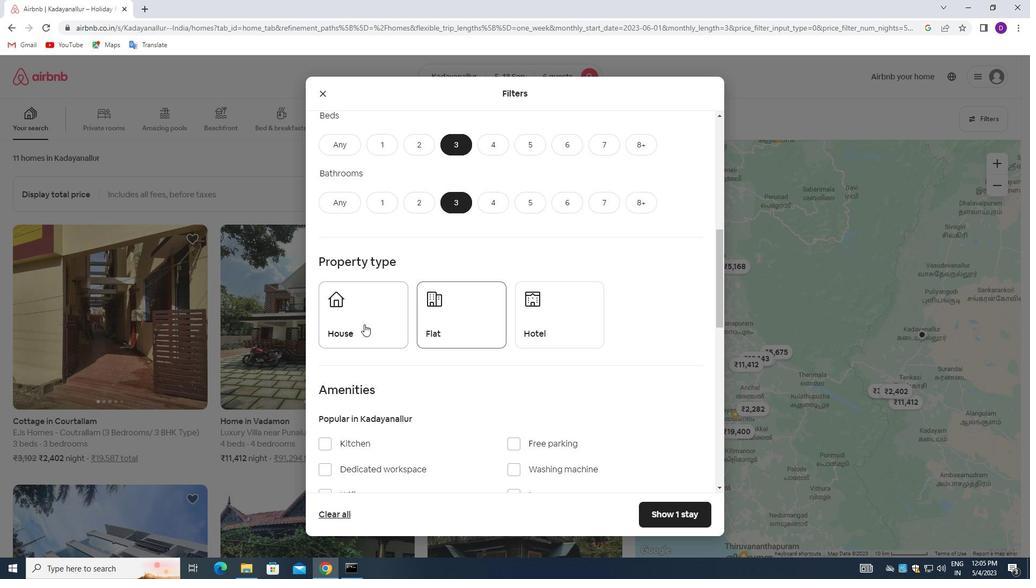 
Action: Mouse moved to (453, 327)
Screenshot: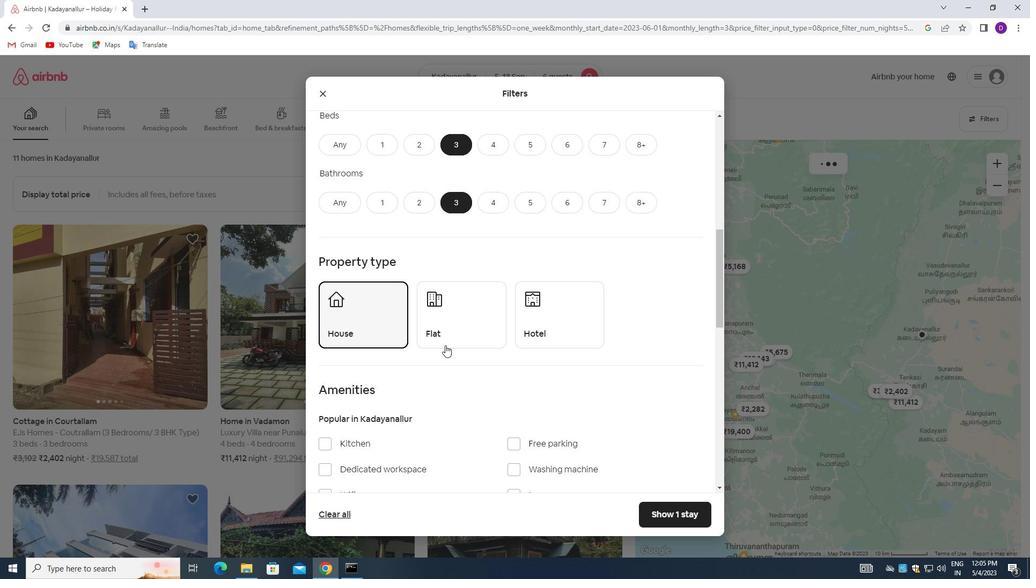 
Action: Mouse pressed left at (453, 327)
Screenshot: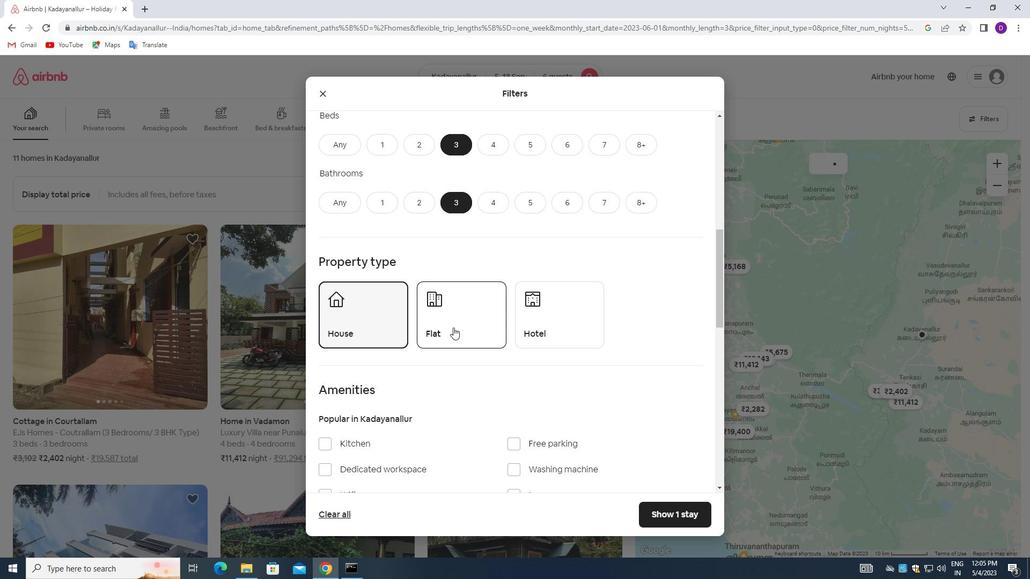 
Action: Mouse moved to (475, 369)
Screenshot: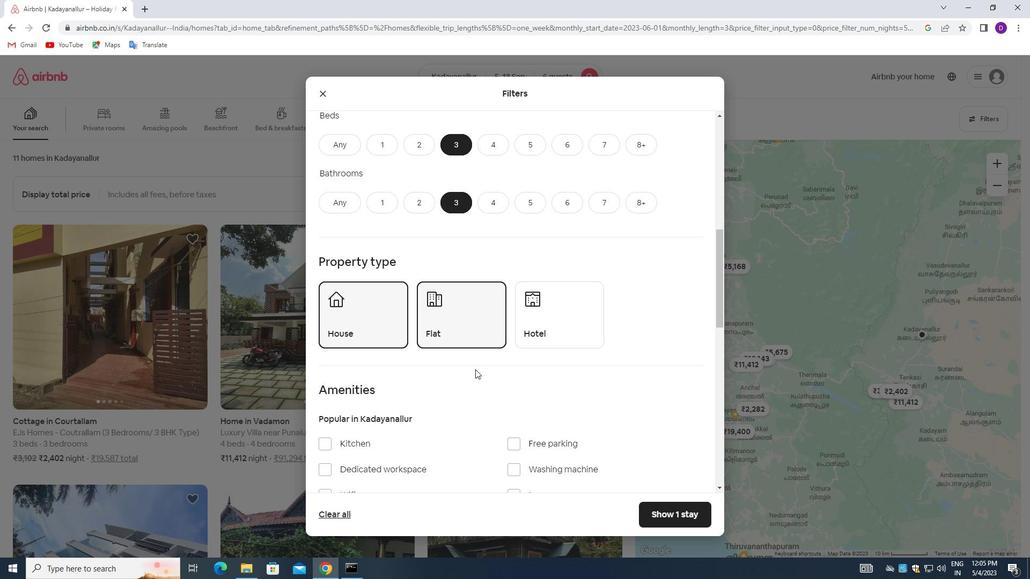 
Action: Mouse scrolled (475, 369) with delta (0, 0)
Screenshot: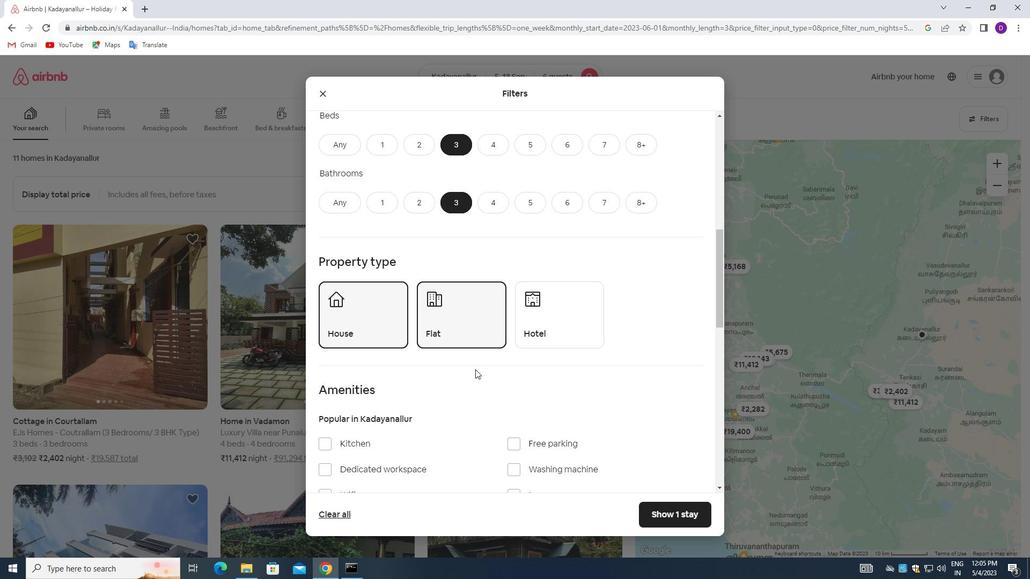 
Action: Mouse scrolled (475, 369) with delta (0, 0)
Screenshot: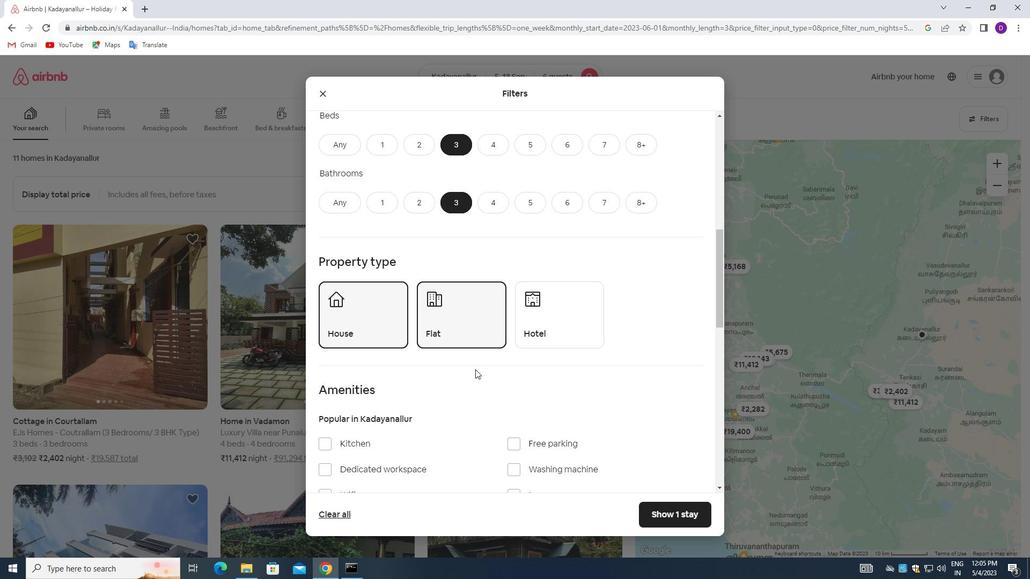 
Action: Mouse moved to (505, 384)
Screenshot: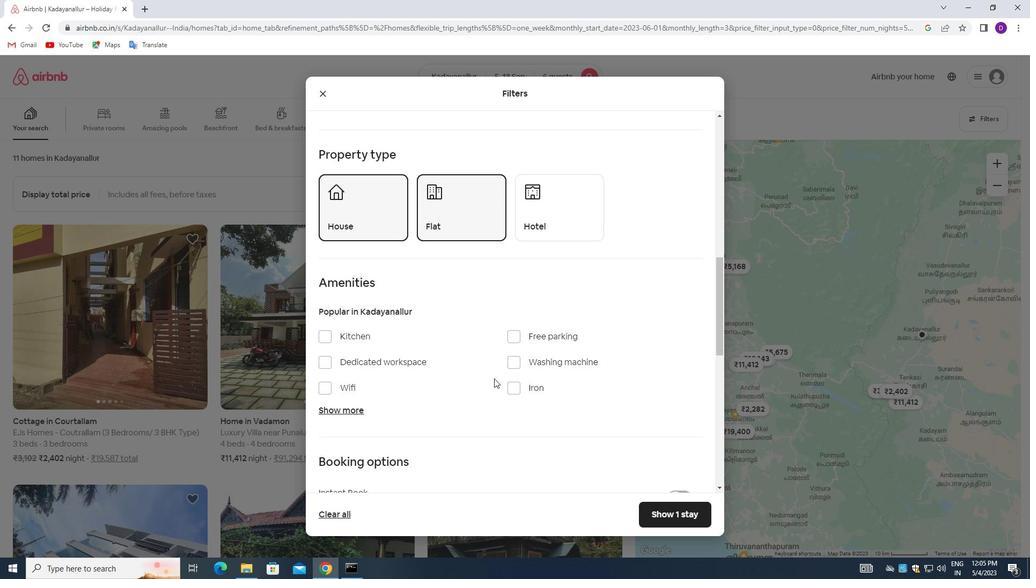 
Action: Mouse scrolled (505, 383) with delta (0, 0)
Screenshot: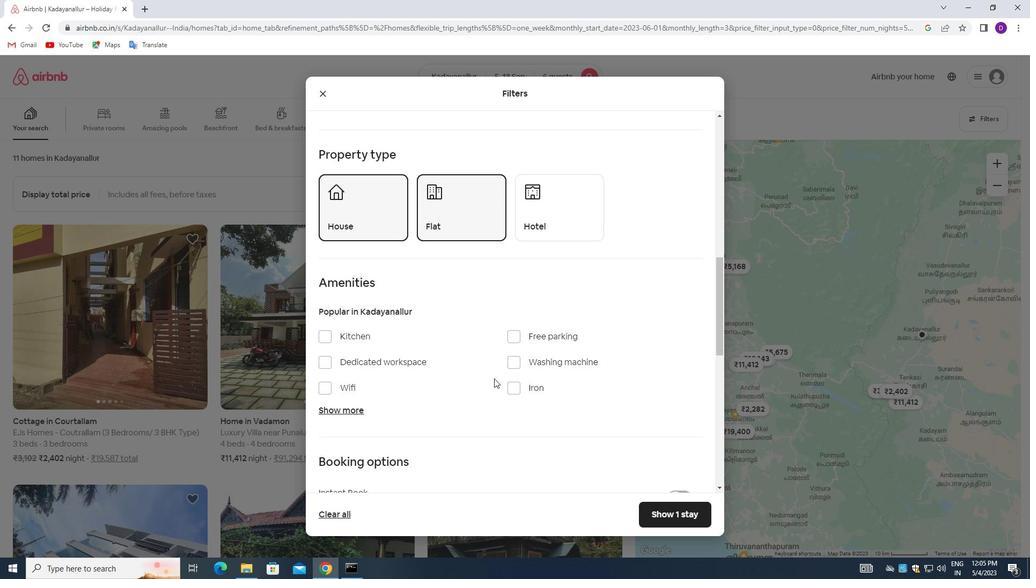 
Action: Mouse moved to (506, 384)
Screenshot: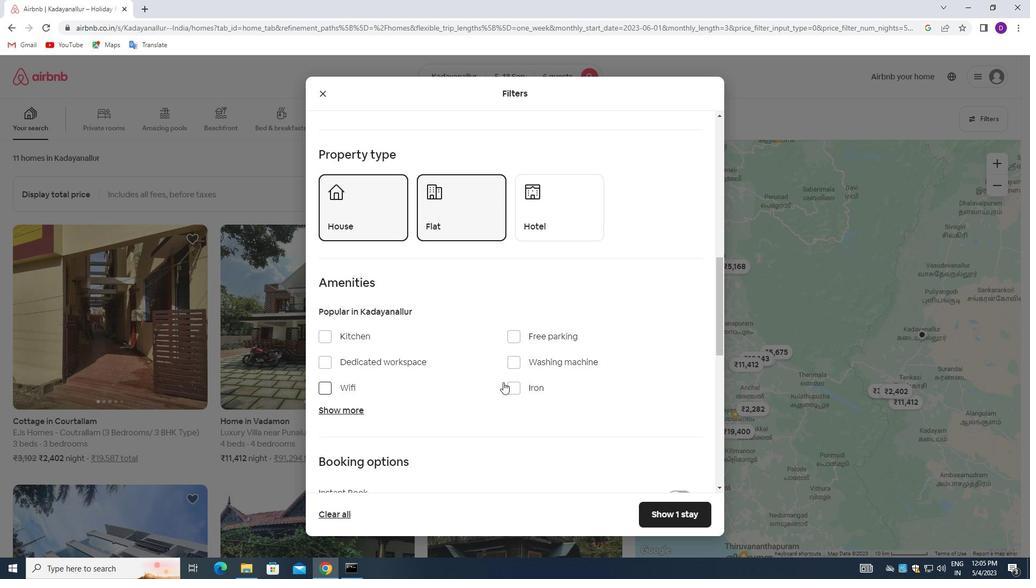 
Action: Mouse scrolled (506, 384) with delta (0, 0)
Screenshot: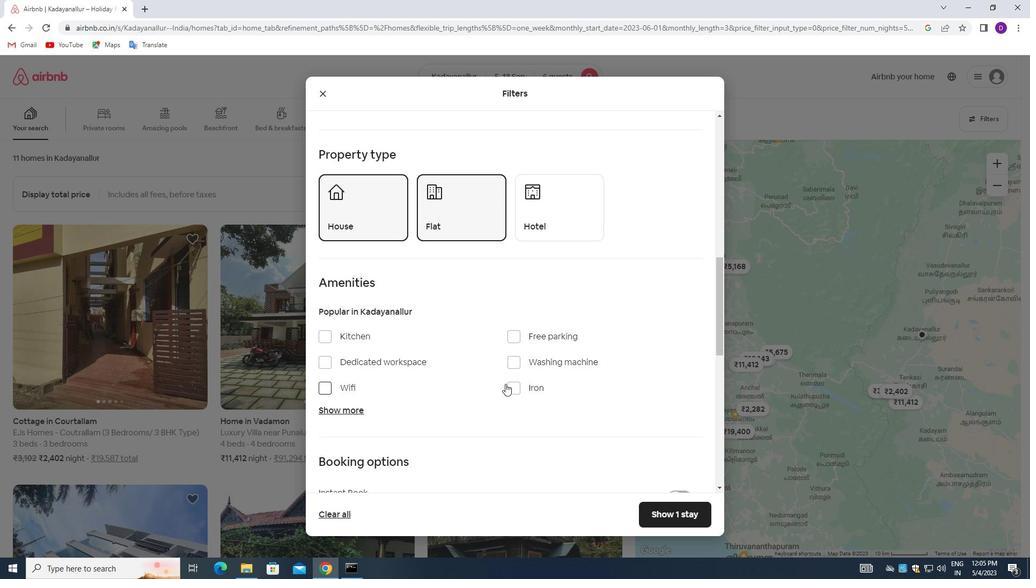 
Action: Mouse scrolled (506, 384) with delta (0, 0)
Screenshot: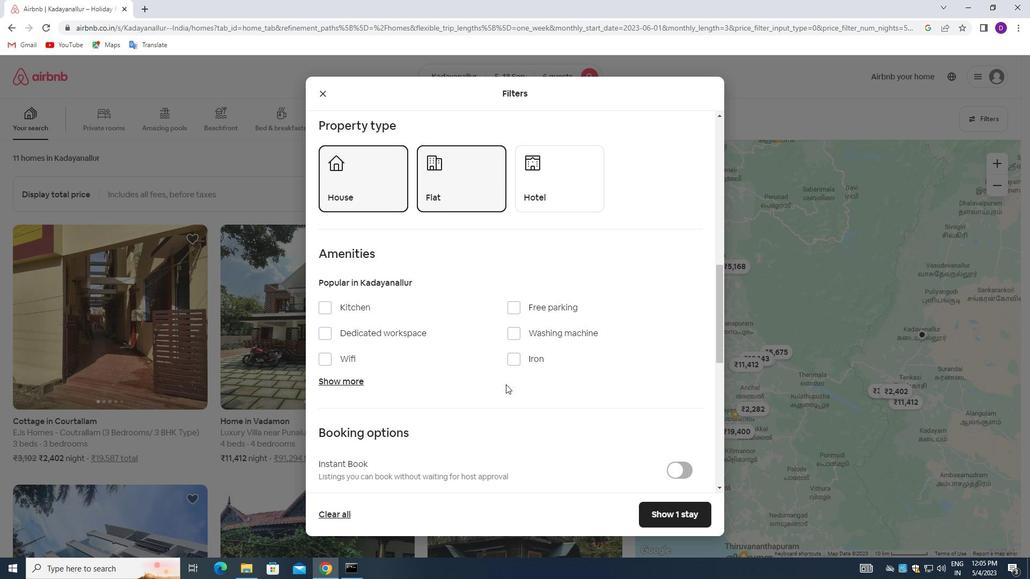 
Action: Mouse moved to (679, 373)
Screenshot: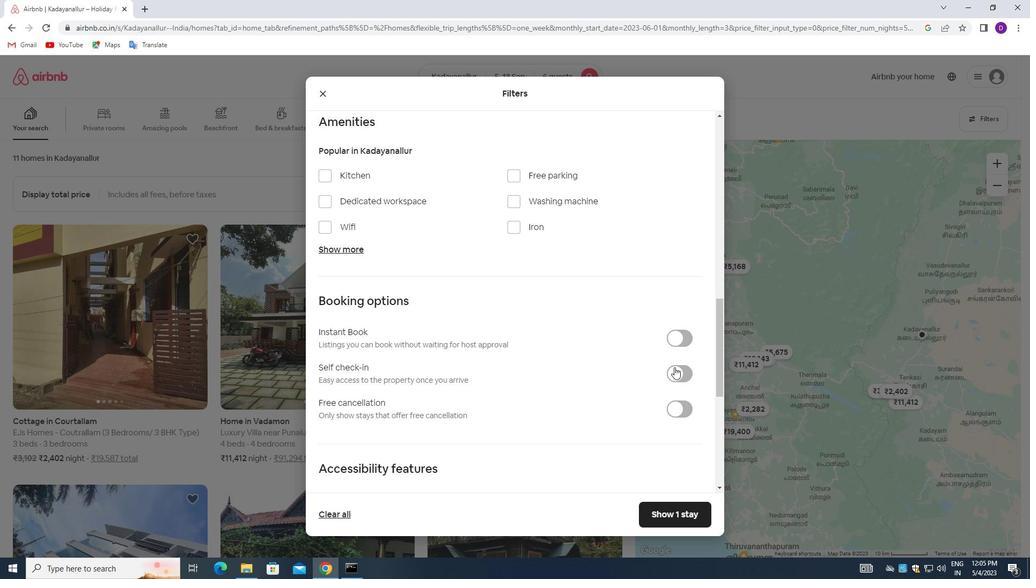 
Action: Mouse pressed left at (679, 373)
Screenshot: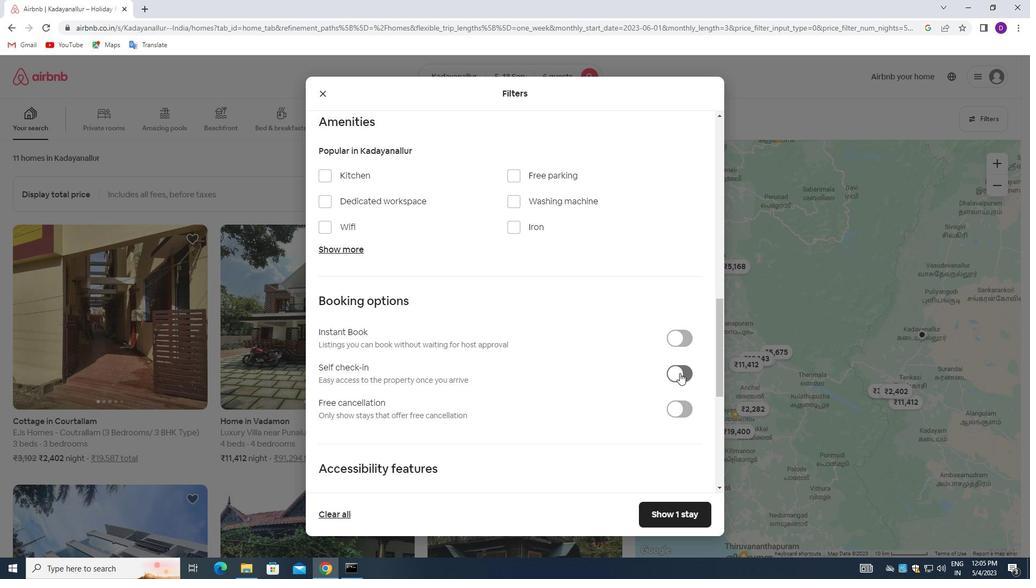 
Action: Mouse moved to (507, 354)
Screenshot: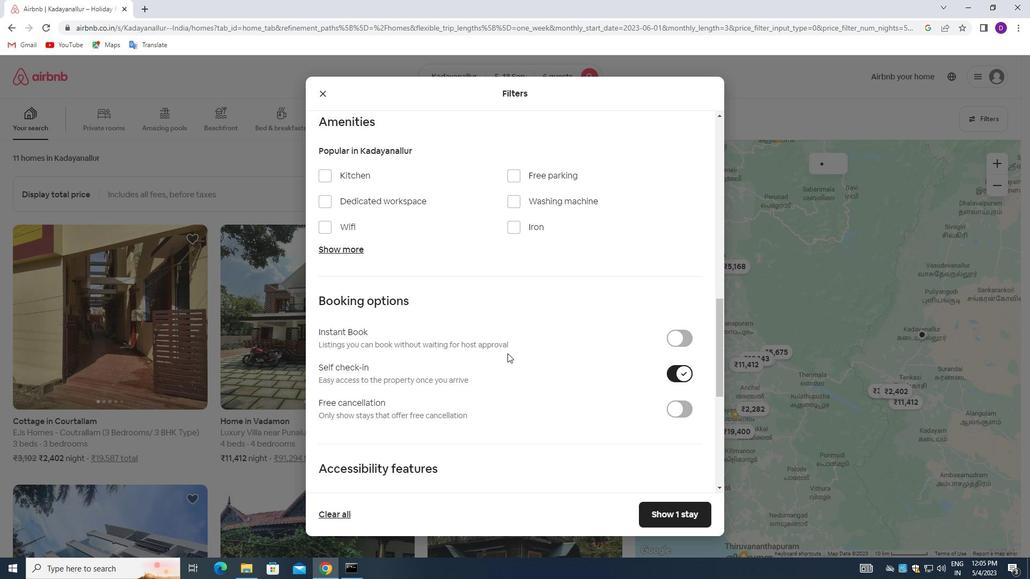 
Action: Mouse scrolled (507, 354) with delta (0, 0)
Screenshot: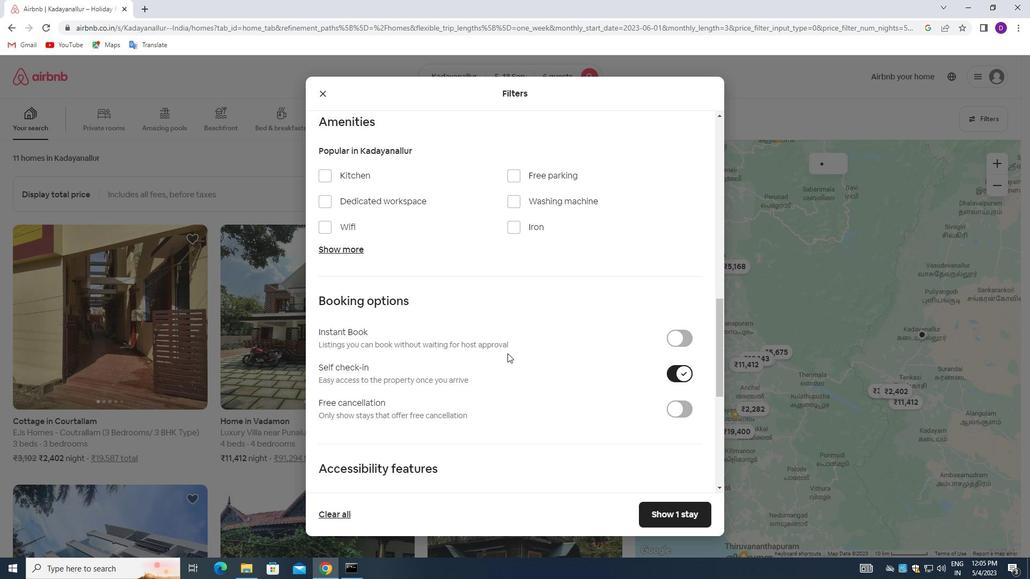 
Action: Mouse moved to (507, 354)
Screenshot: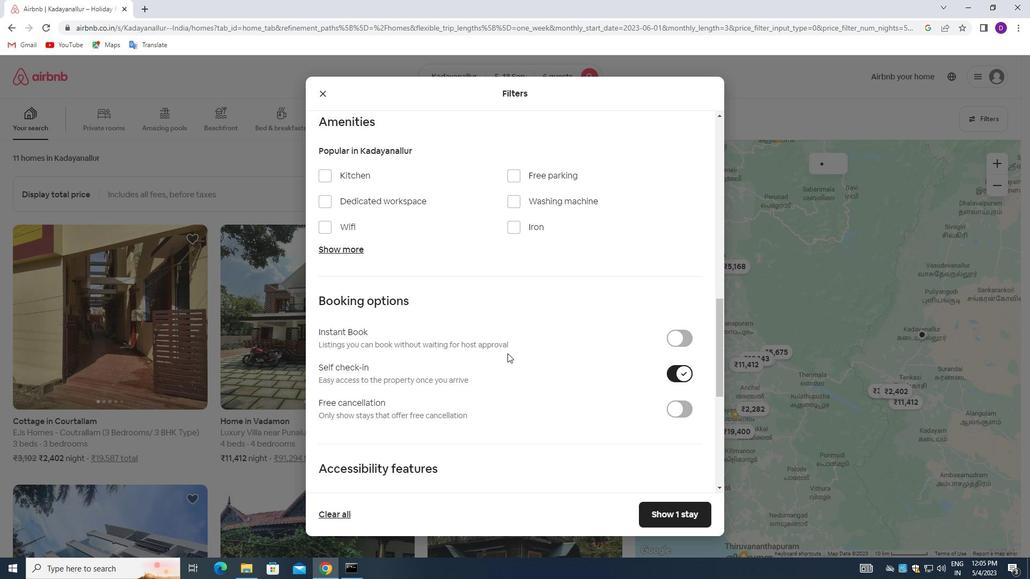 
Action: Mouse scrolled (507, 354) with delta (0, 0)
Screenshot: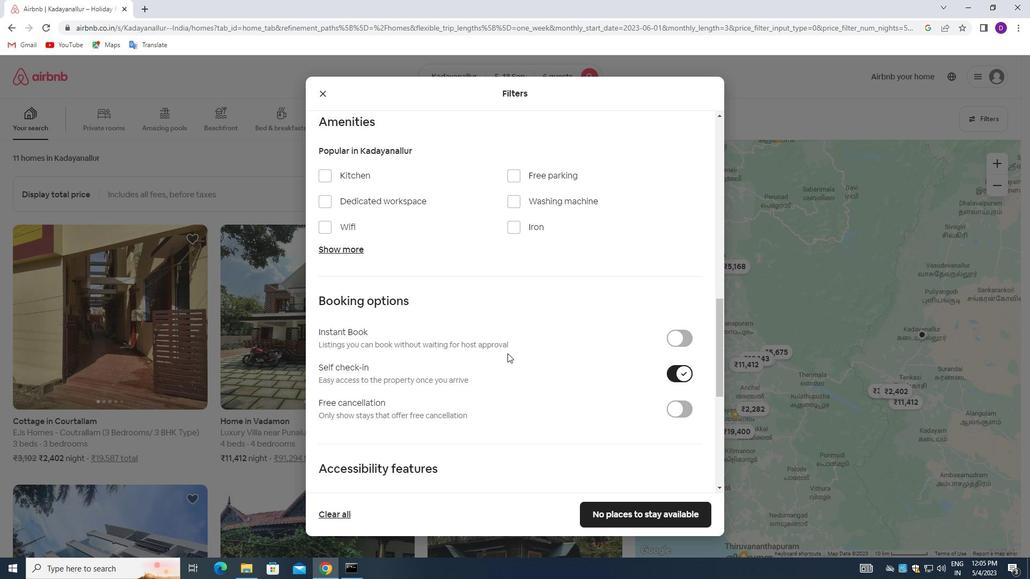 
Action: Mouse scrolled (507, 354) with delta (0, 0)
Screenshot: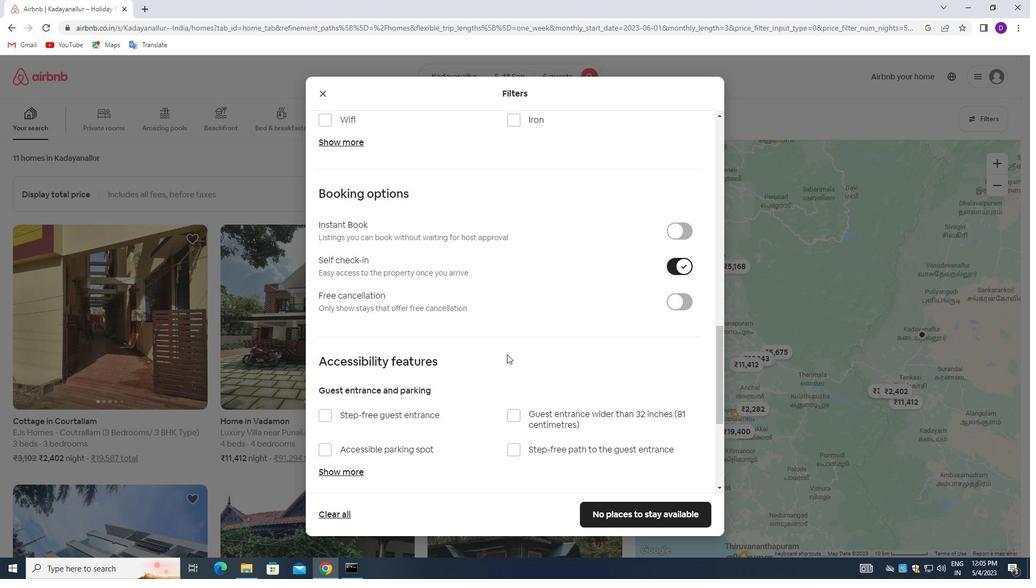 
Action: Mouse moved to (507, 355)
Screenshot: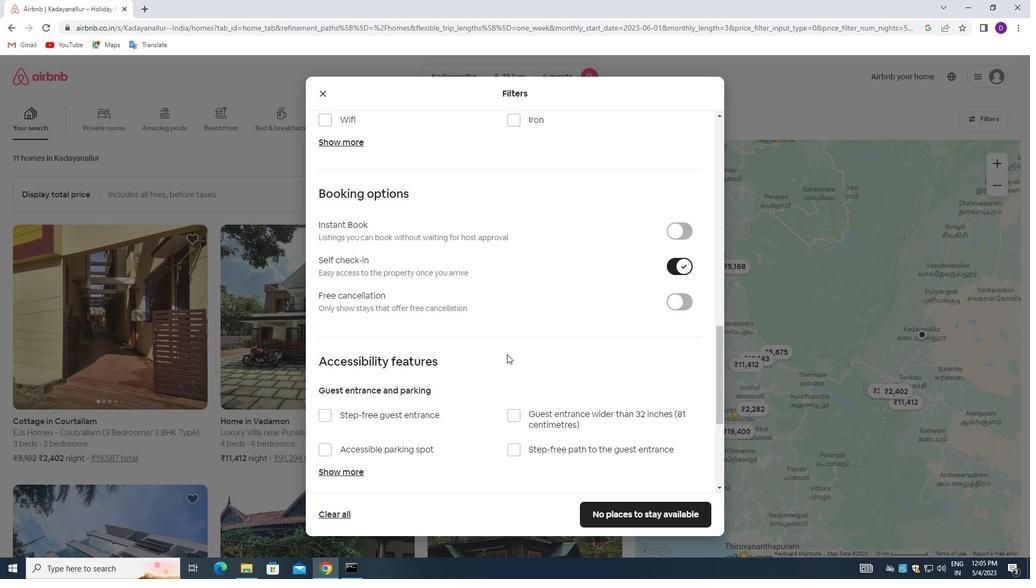 
Action: Mouse scrolled (507, 354) with delta (0, 0)
Screenshot: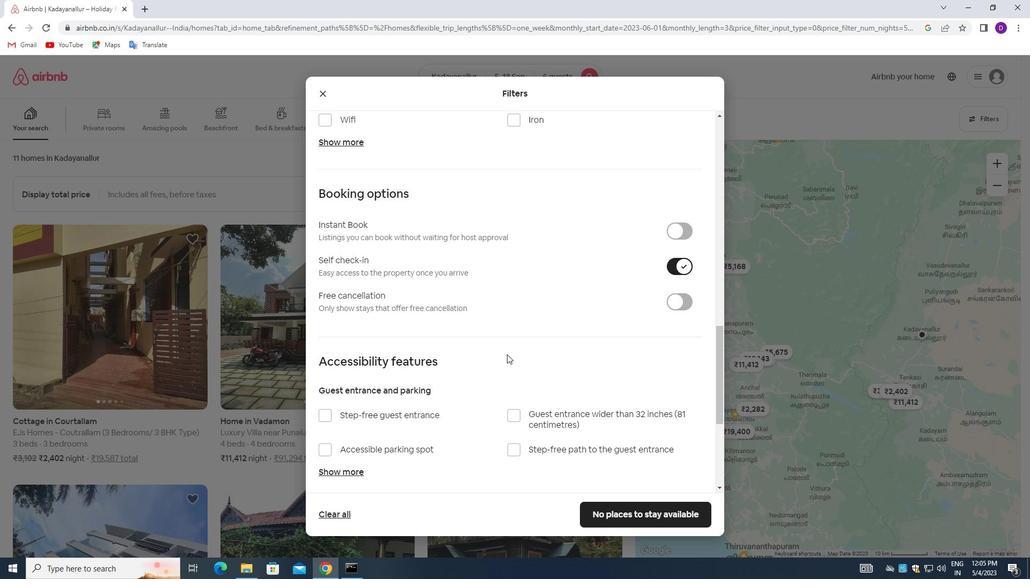 
Action: Mouse moved to (507, 356)
Screenshot: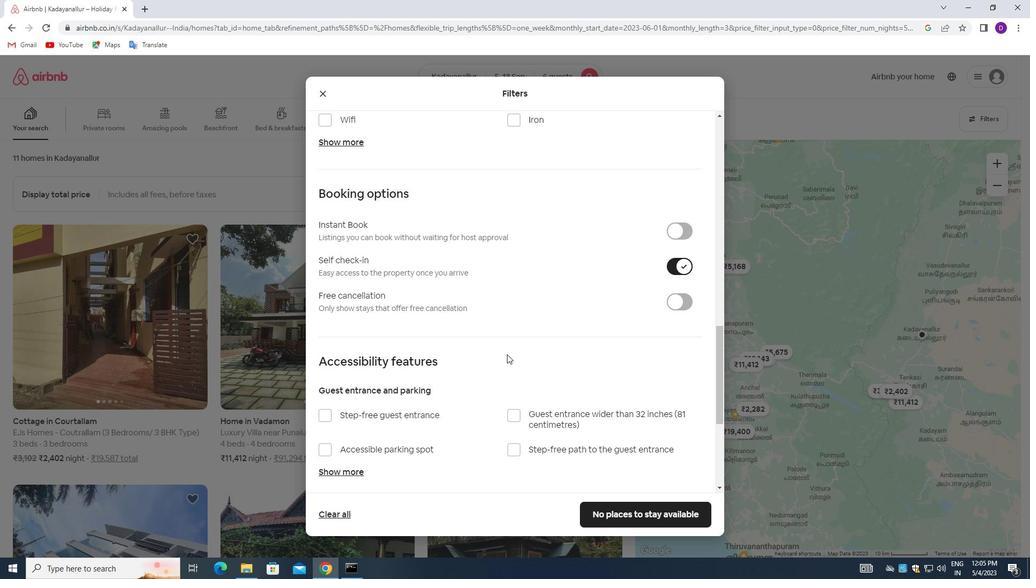 
Action: Mouse scrolled (507, 355) with delta (0, 0)
Screenshot: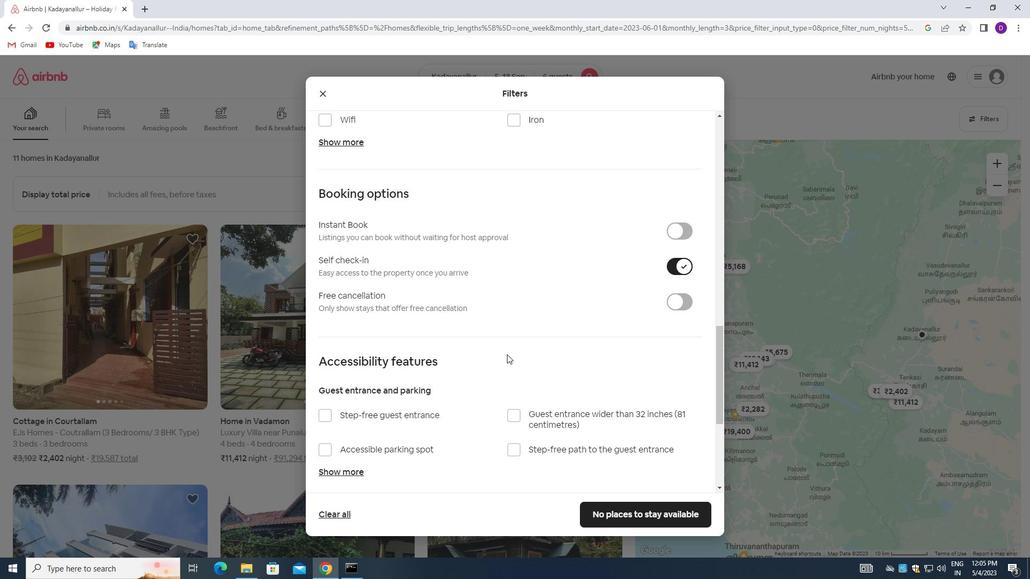 
Action: Mouse moved to (507, 361)
Screenshot: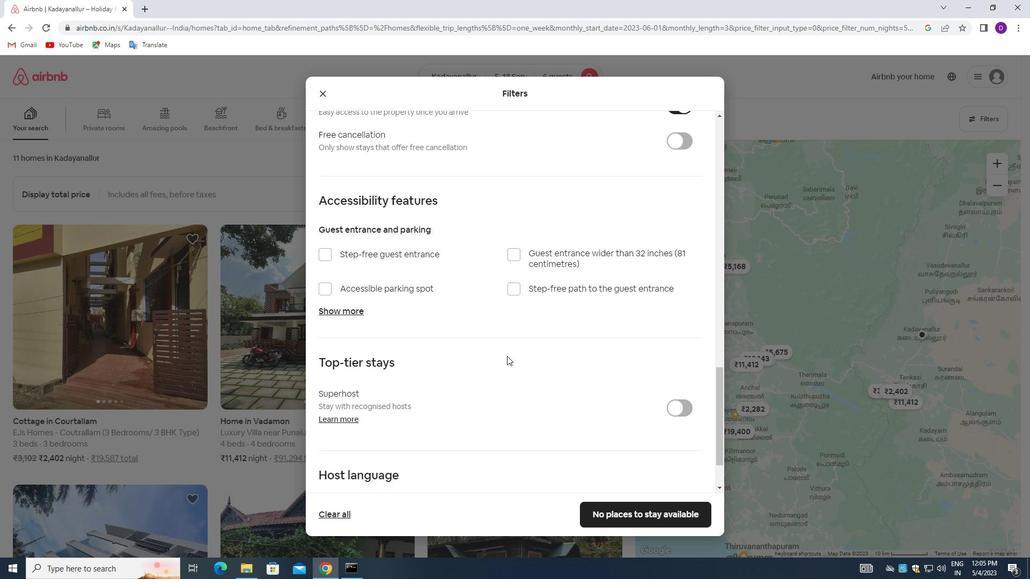 
Action: Mouse scrolled (507, 360) with delta (0, 0)
Screenshot: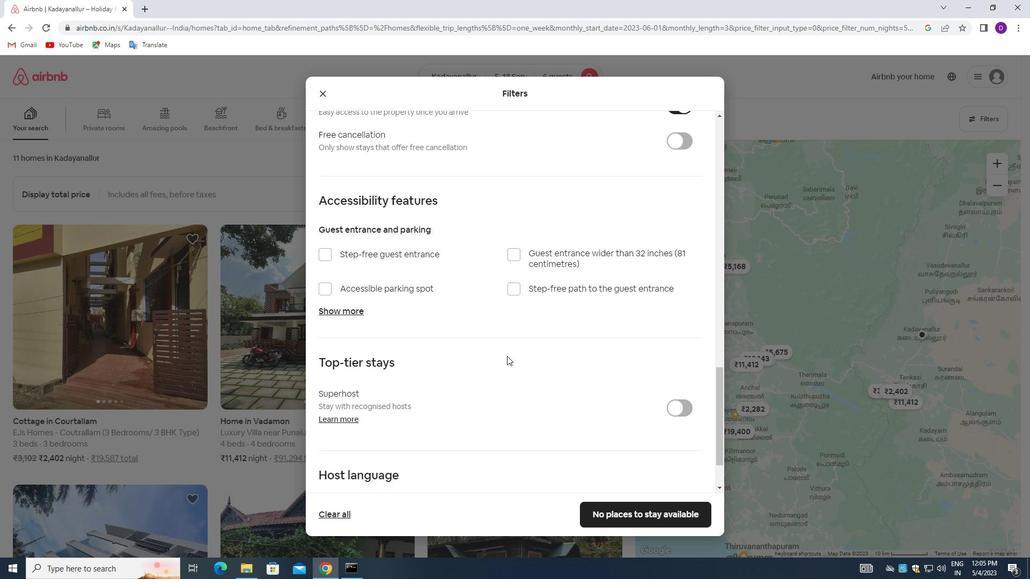 
Action: Mouse moved to (507, 361)
Screenshot: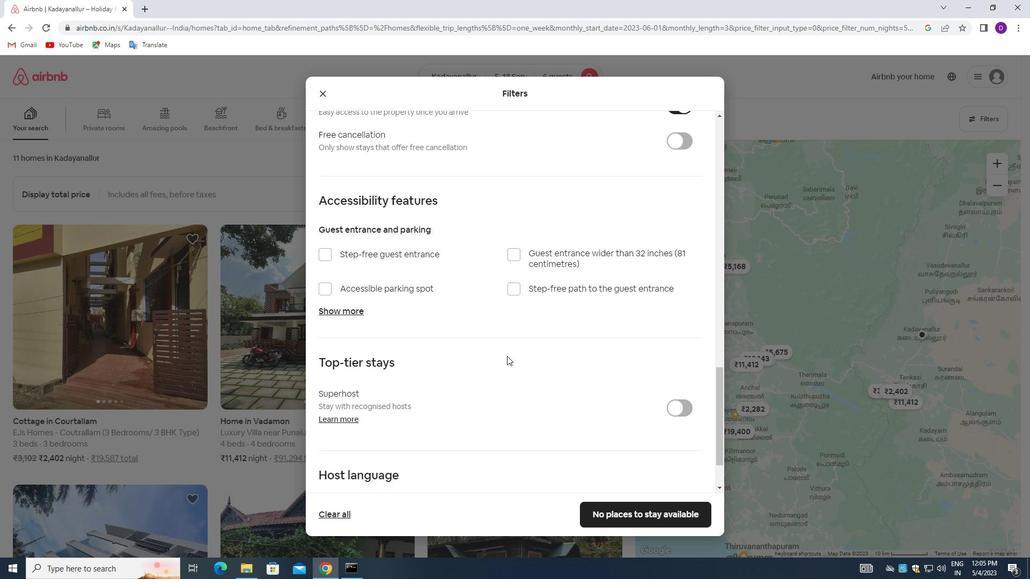
Action: Mouse scrolled (507, 360) with delta (0, 0)
Screenshot: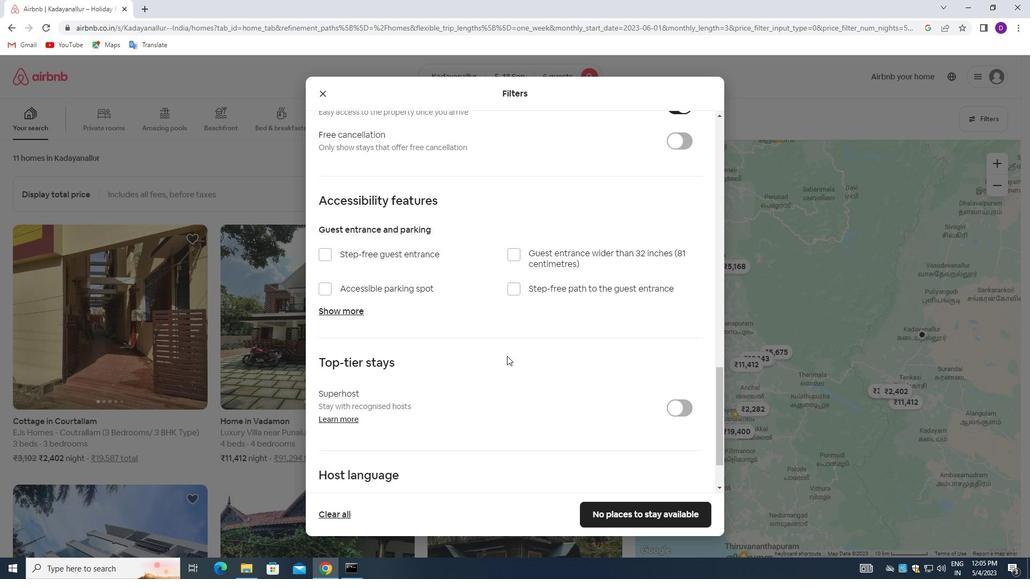 
Action: Mouse moved to (475, 390)
Screenshot: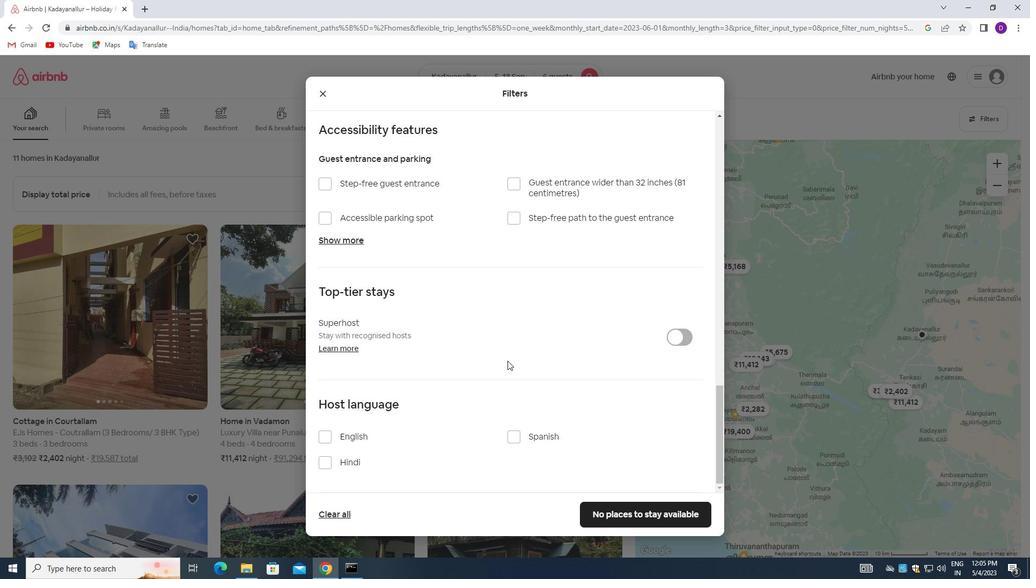 
Action: Mouse scrolled (475, 389) with delta (0, 0)
Screenshot: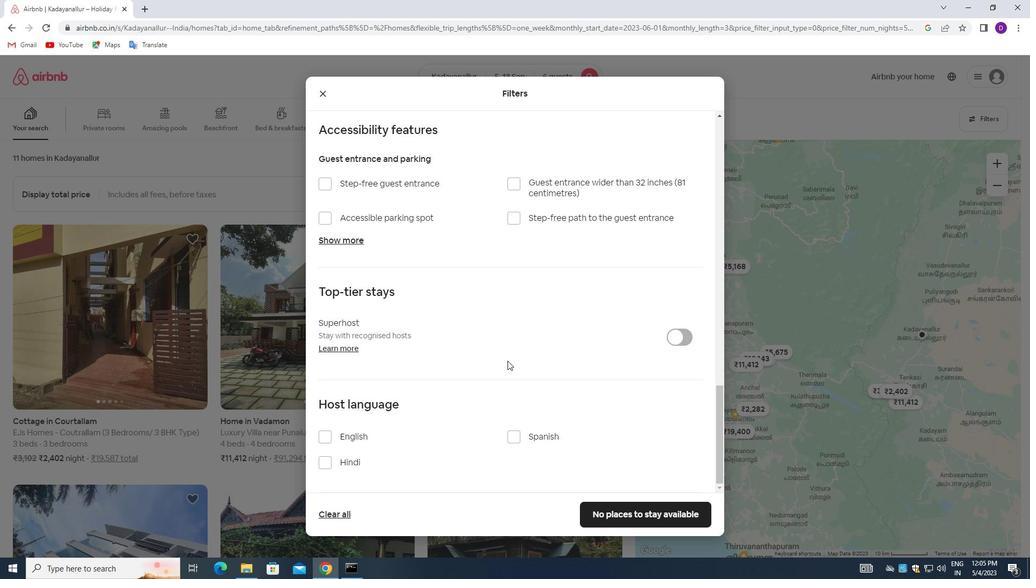 
Action: Mouse moved to (451, 401)
Screenshot: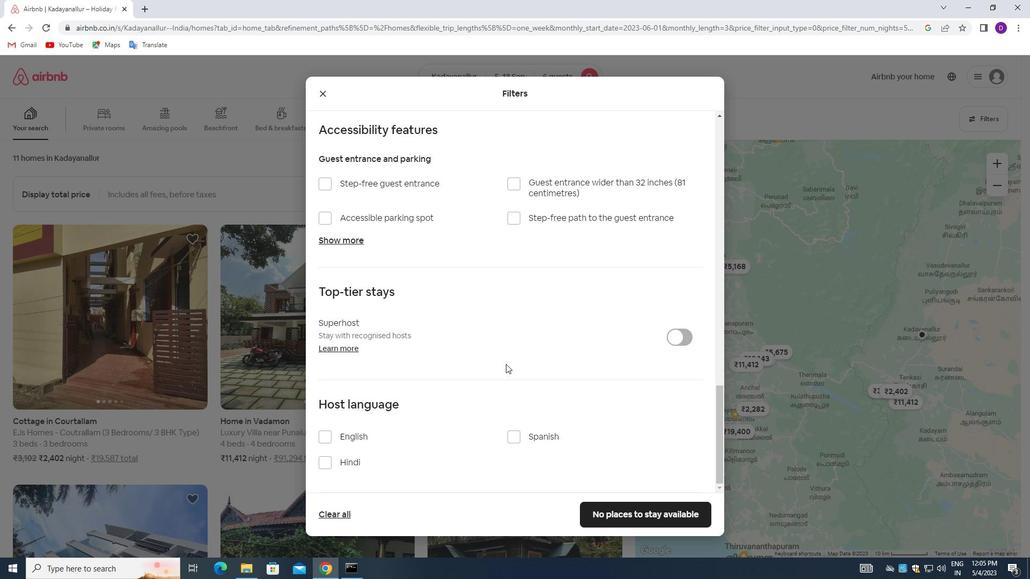 
Action: Mouse scrolled (451, 400) with delta (0, 0)
Screenshot: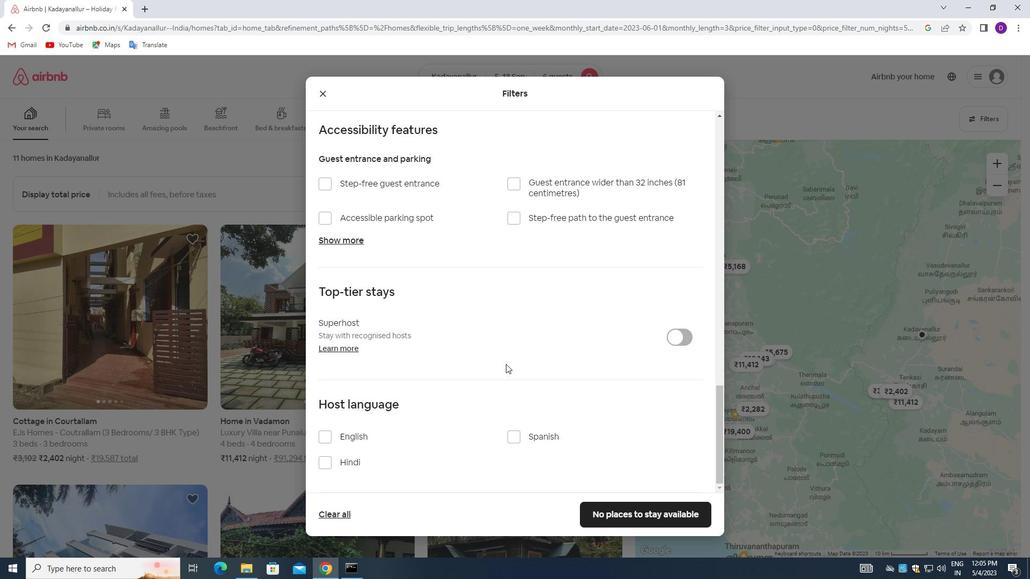 
Action: Mouse moved to (327, 440)
Screenshot: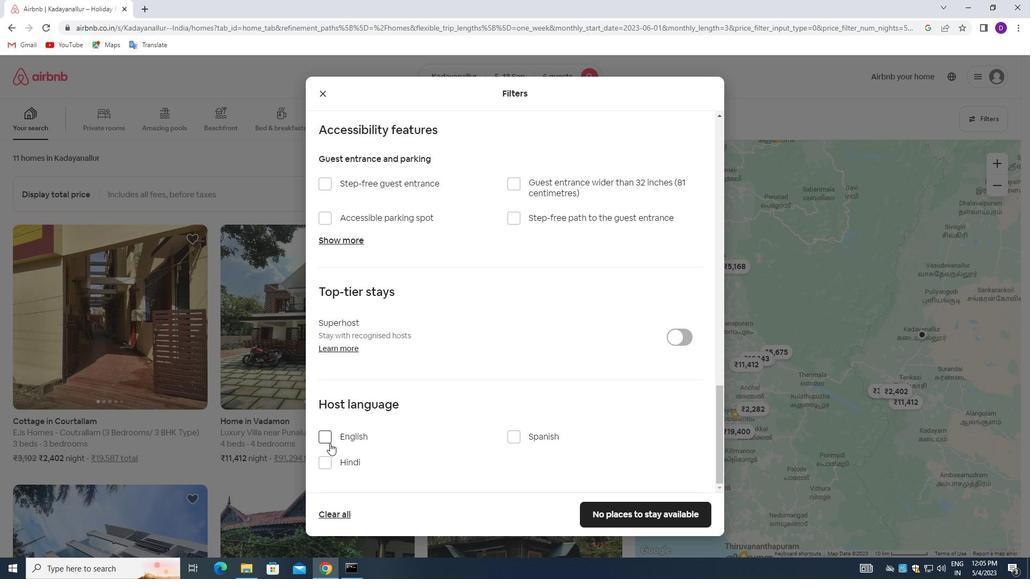 
Action: Mouse pressed left at (327, 440)
Screenshot: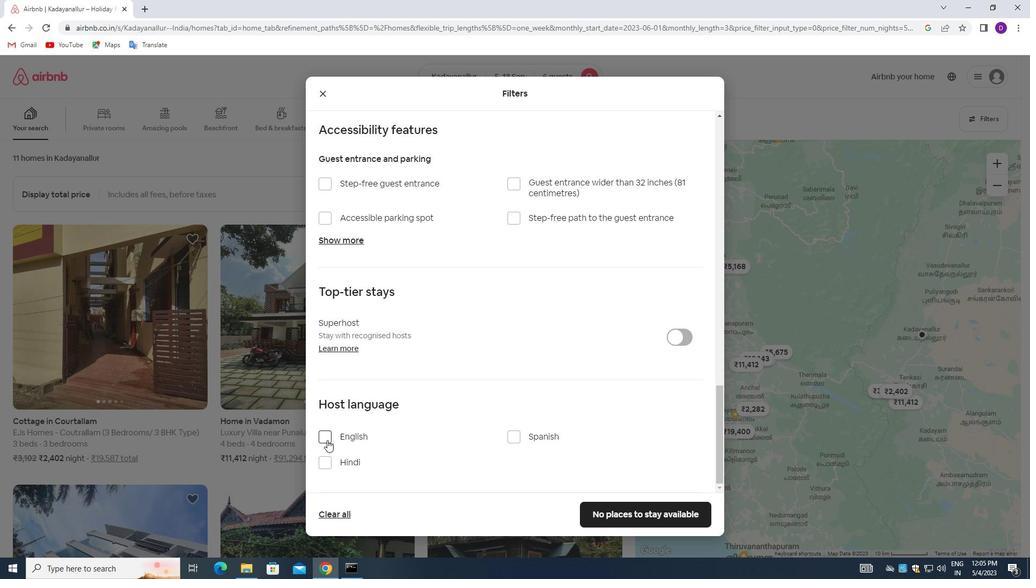 
Action: Mouse moved to (585, 511)
Screenshot: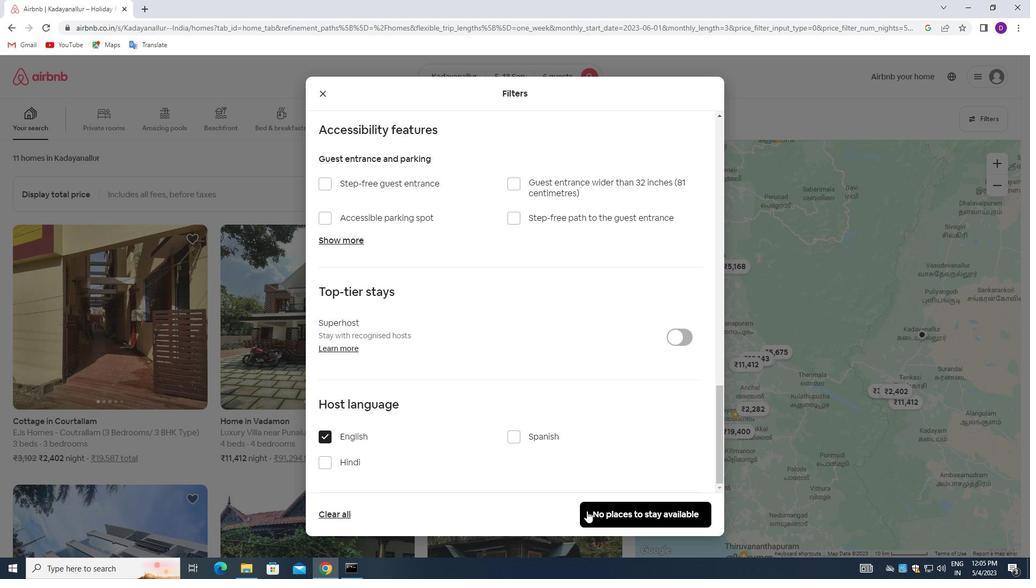 
Action: Mouse pressed left at (585, 511)
Screenshot: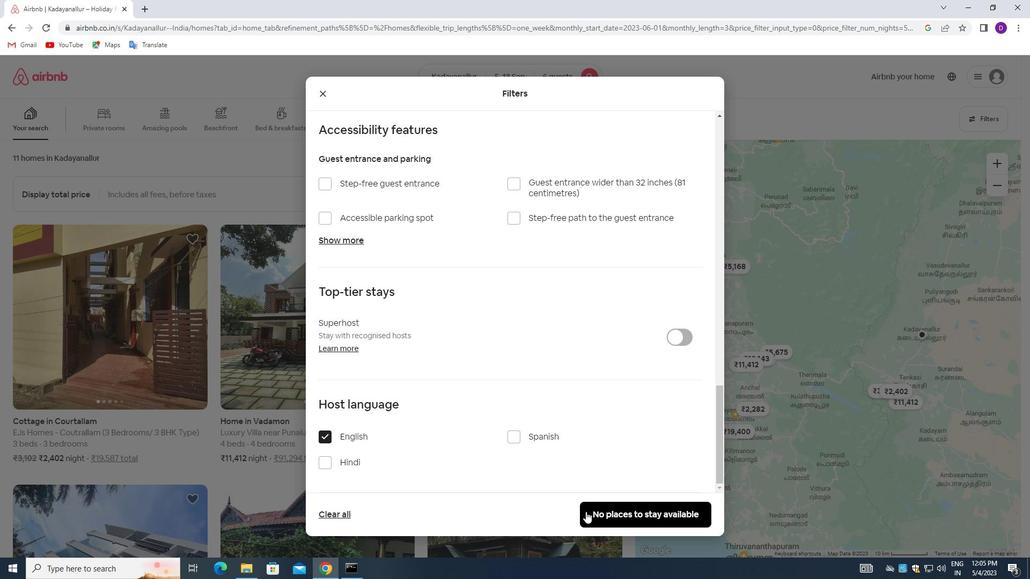 
Action: Mouse moved to (618, 364)
Screenshot: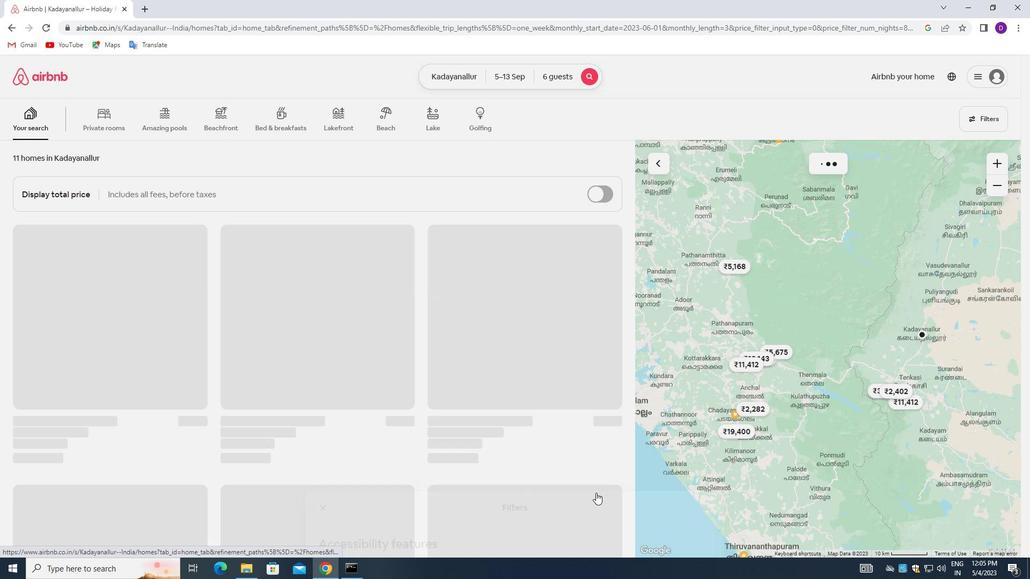 
